 Task: Search one way flight ticket for 2 adults, 2 infants in seat and 1 infant on lap in first from Burbank: Hollywood Burbank Airport (was Bob Hope Airport) to Fort Wayne: Fort Wayne International Airport on 5-4-2023. Choice of flights is Spirit. Number of bags: 5 checked bags. Price is upto 45000. Outbound departure time preference is 19:45.
Action: Mouse moved to (293, 246)
Screenshot: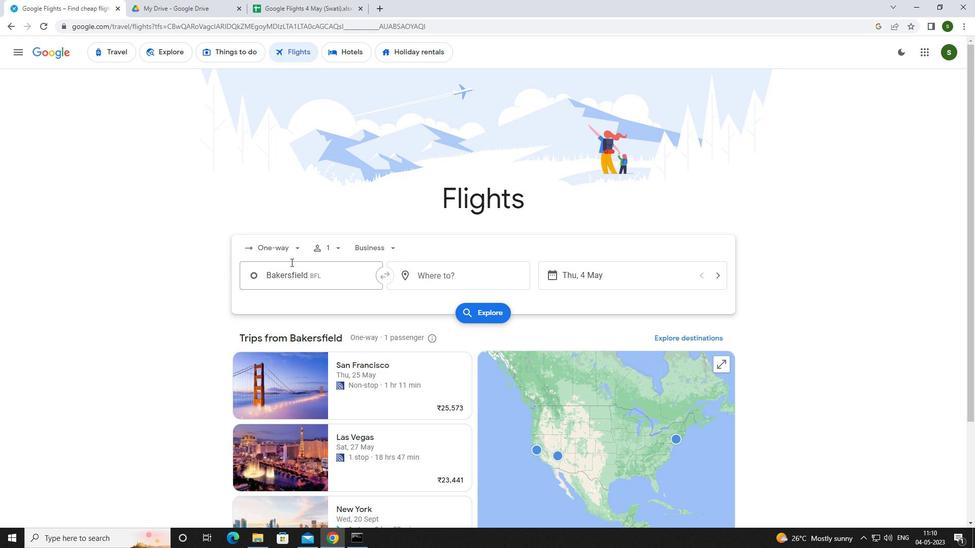 
Action: Mouse pressed left at (293, 246)
Screenshot: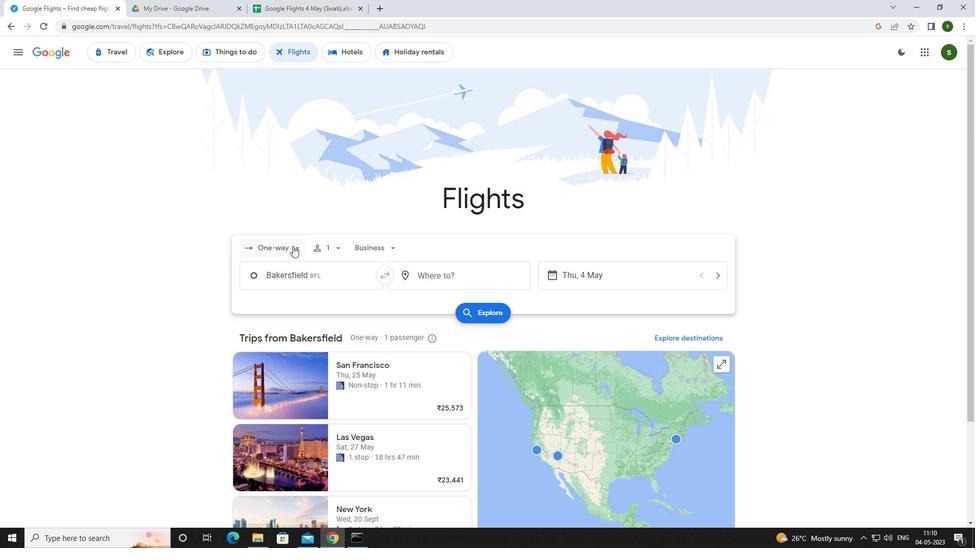 
Action: Mouse moved to (294, 297)
Screenshot: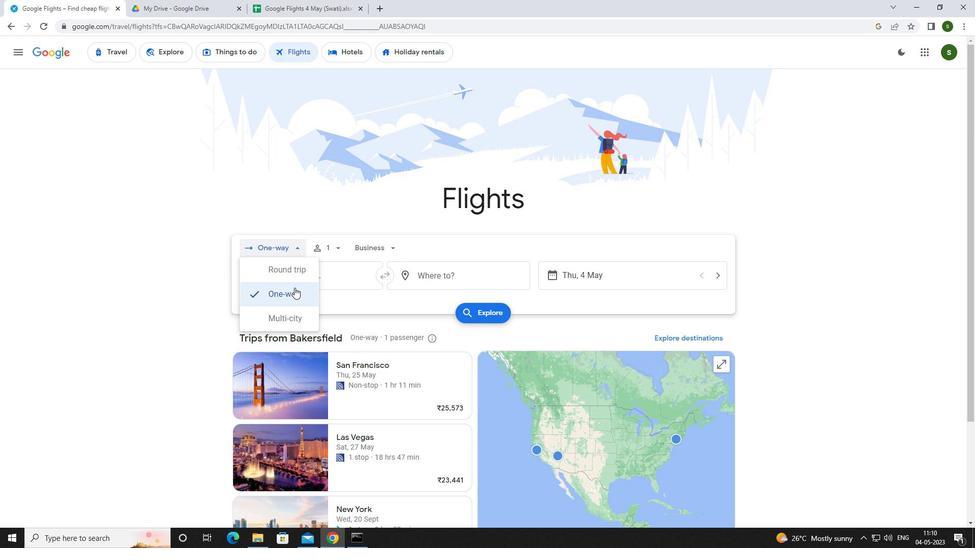 
Action: Mouse pressed left at (294, 297)
Screenshot: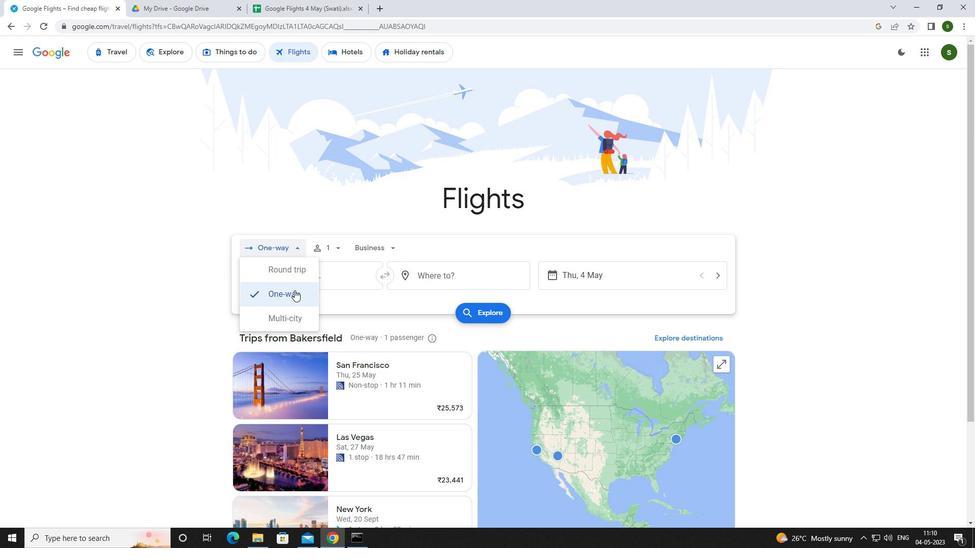 
Action: Mouse moved to (339, 246)
Screenshot: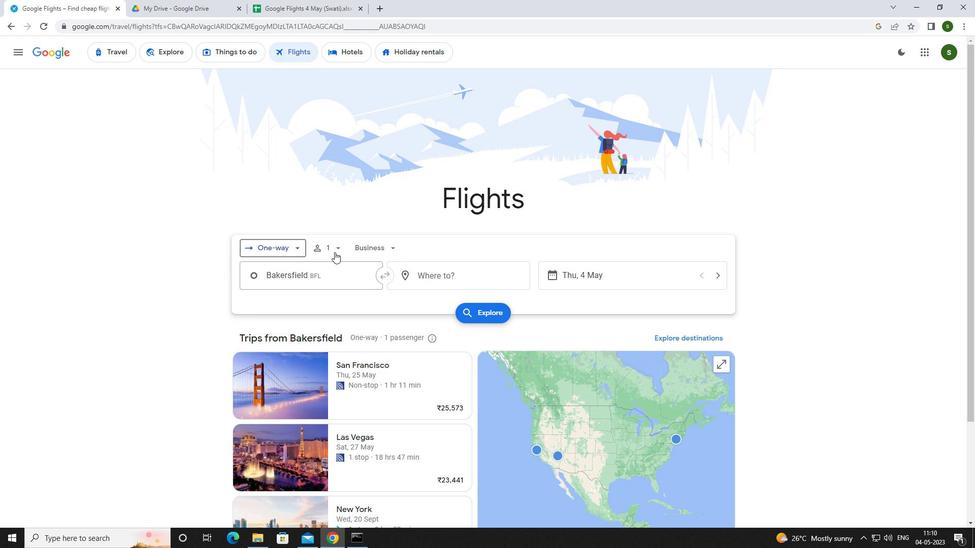 
Action: Mouse pressed left at (339, 246)
Screenshot: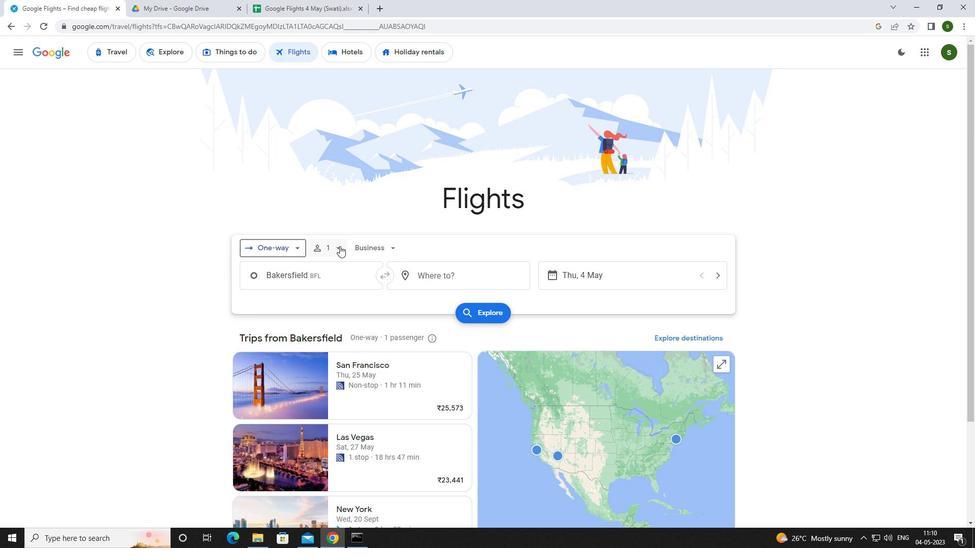 
Action: Mouse moved to (416, 276)
Screenshot: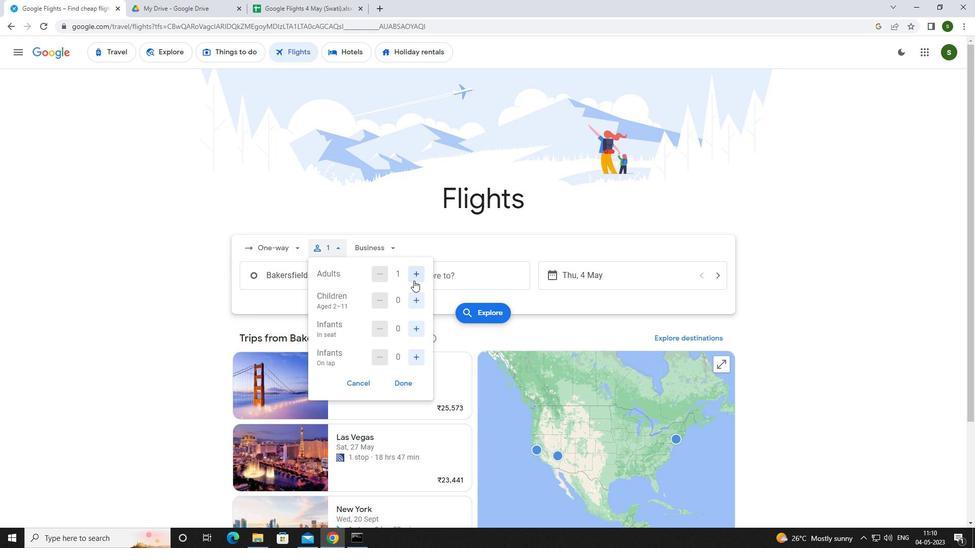 
Action: Mouse pressed left at (416, 276)
Screenshot: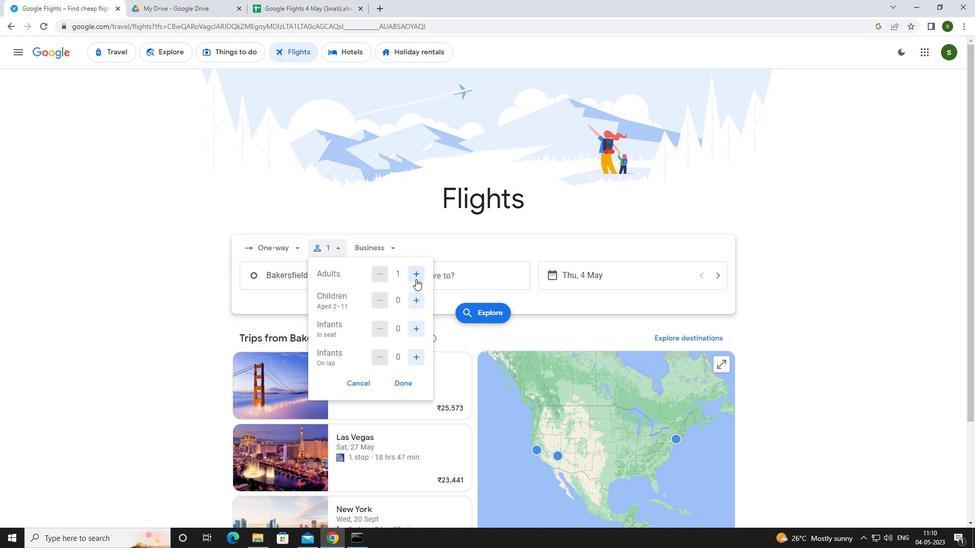 
Action: Mouse moved to (420, 328)
Screenshot: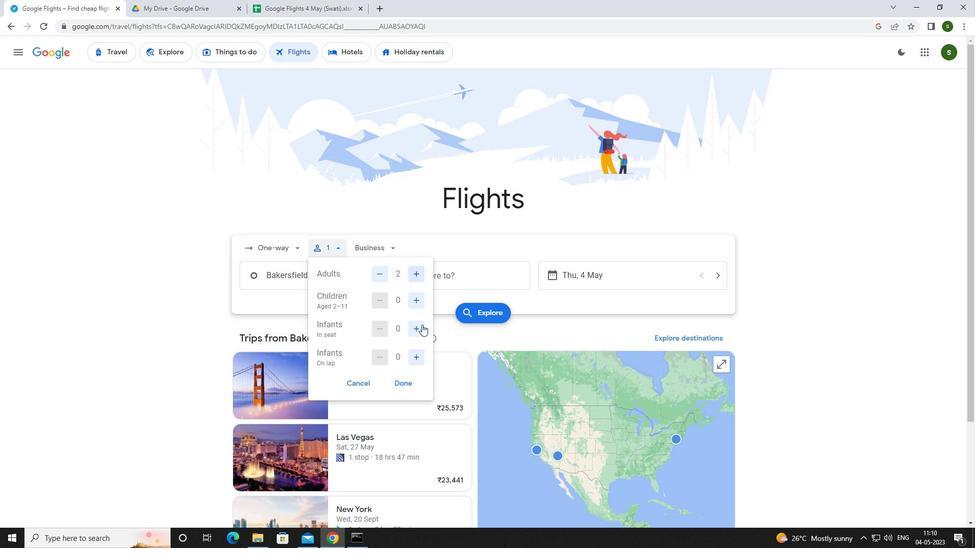
Action: Mouse pressed left at (420, 328)
Screenshot: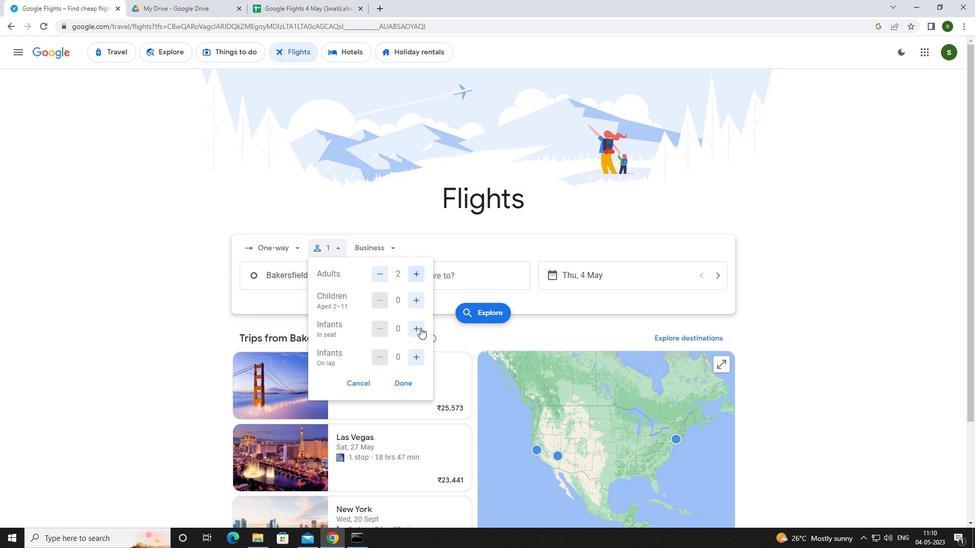 
Action: Mouse pressed left at (420, 328)
Screenshot: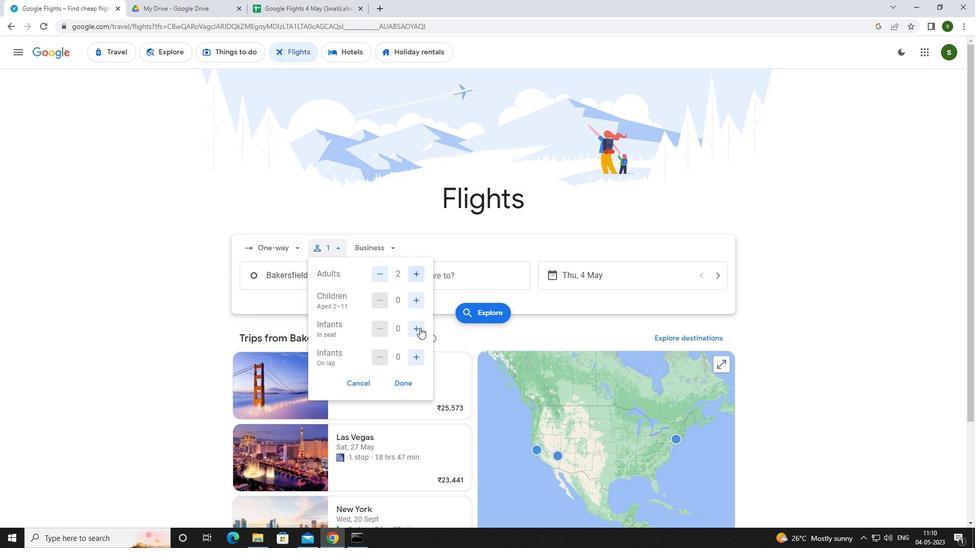 
Action: Mouse moved to (414, 354)
Screenshot: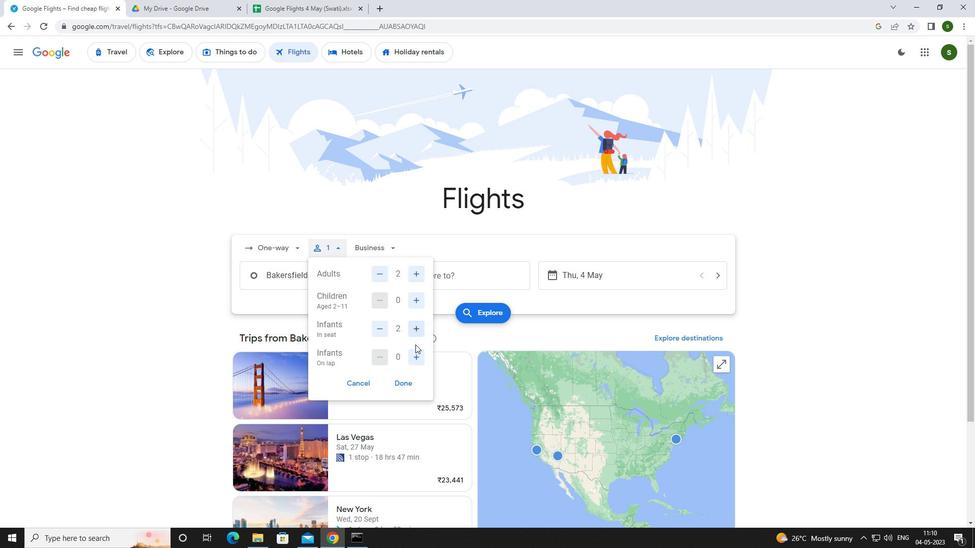 
Action: Mouse pressed left at (414, 354)
Screenshot: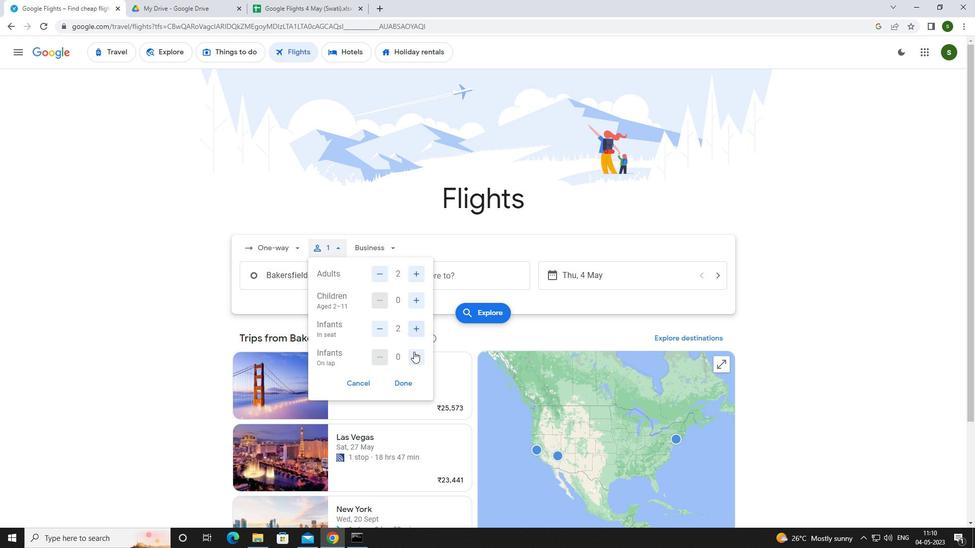 
Action: Mouse moved to (391, 248)
Screenshot: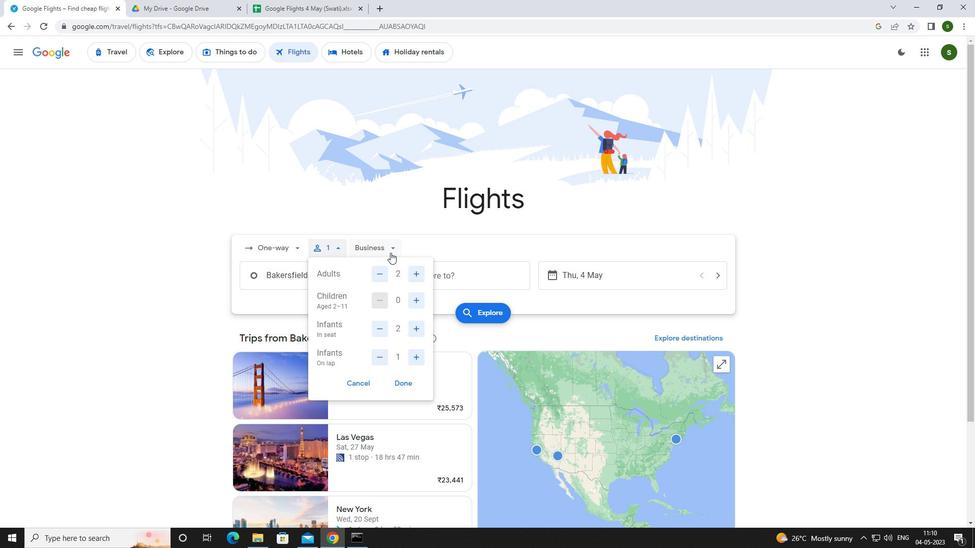 
Action: Mouse pressed left at (391, 248)
Screenshot: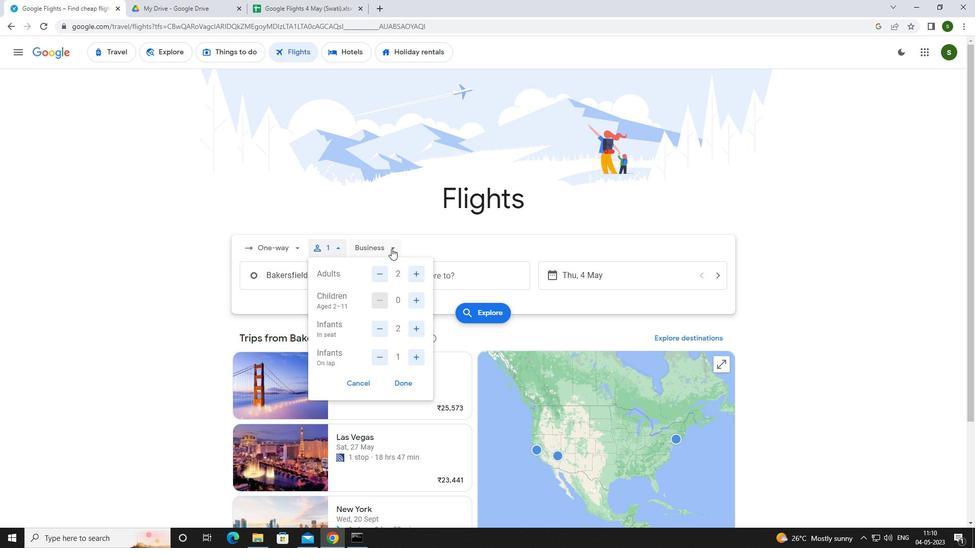 
Action: Mouse moved to (389, 345)
Screenshot: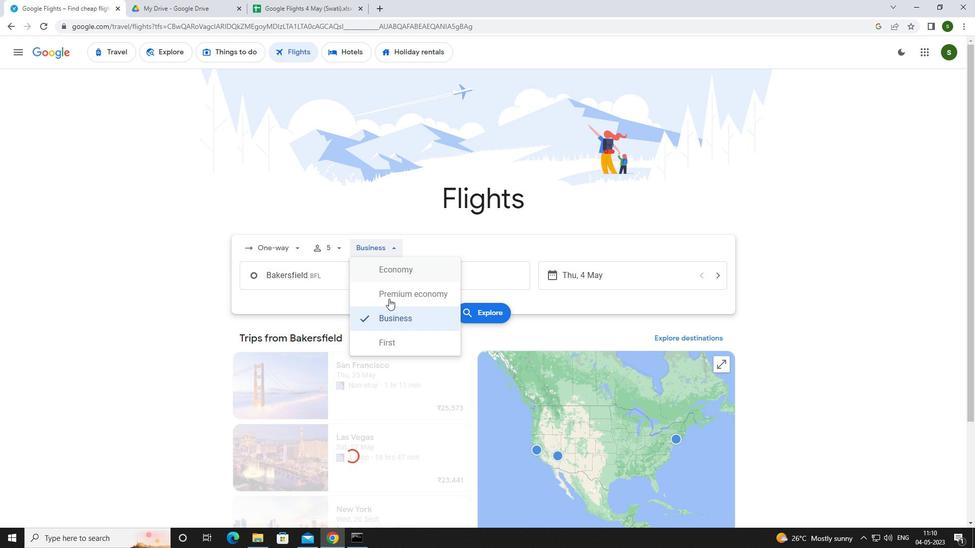 
Action: Mouse pressed left at (389, 345)
Screenshot: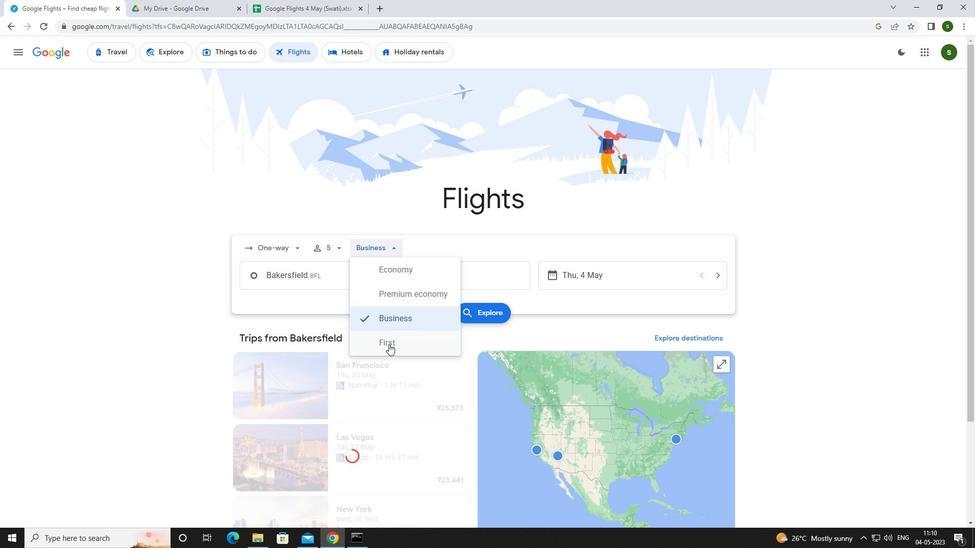 
Action: Mouse moved to (341, 280)
Screenshot: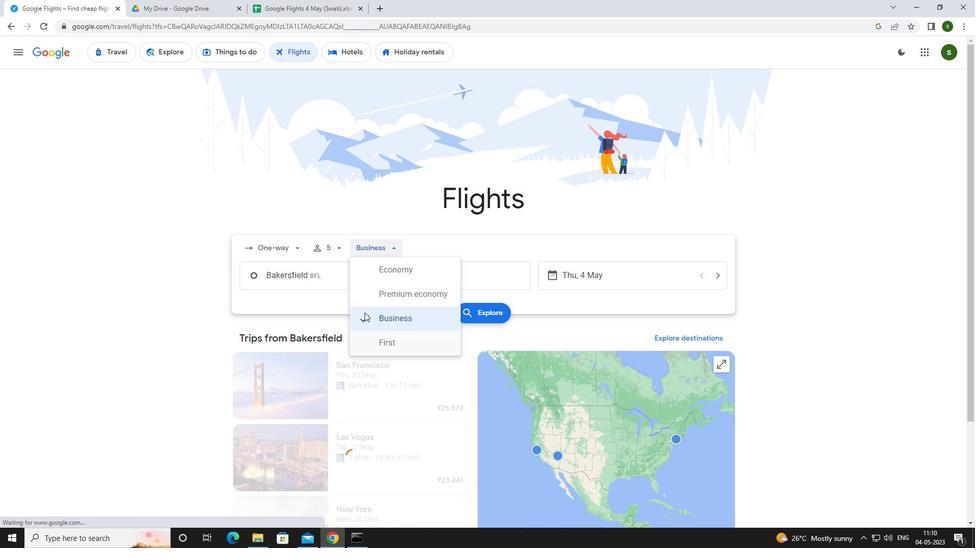 
Action: Mouse pressed left at (341, 280)
Screenshot: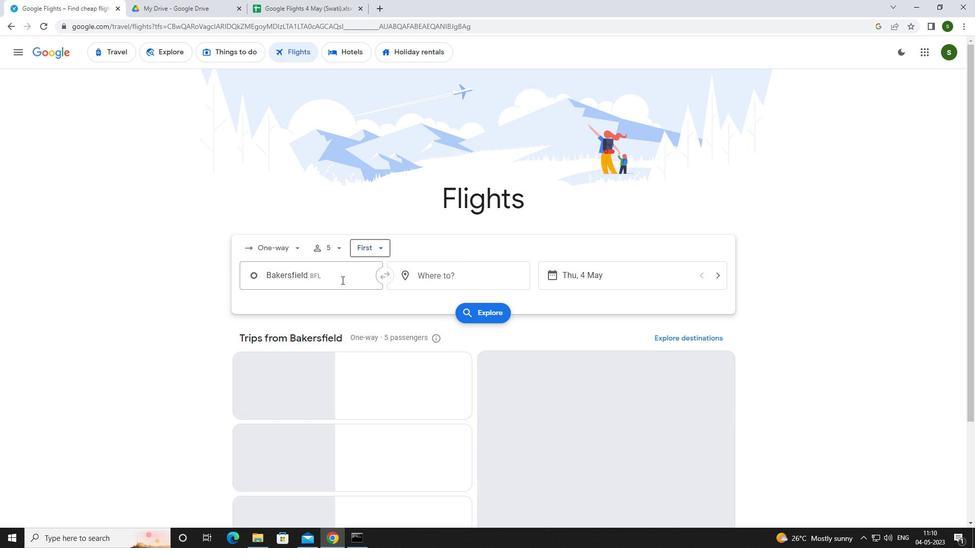 
Action: Key pressed <Key.caps_lock>b<Key.caps_lock>urbank
Screenshot: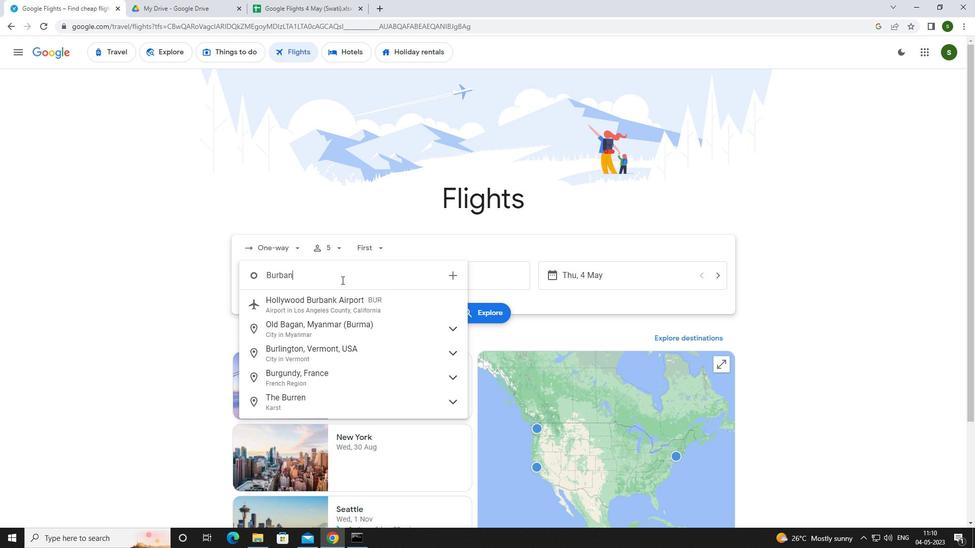 
Action: Mouse moved to (337, 322)
Screenshot: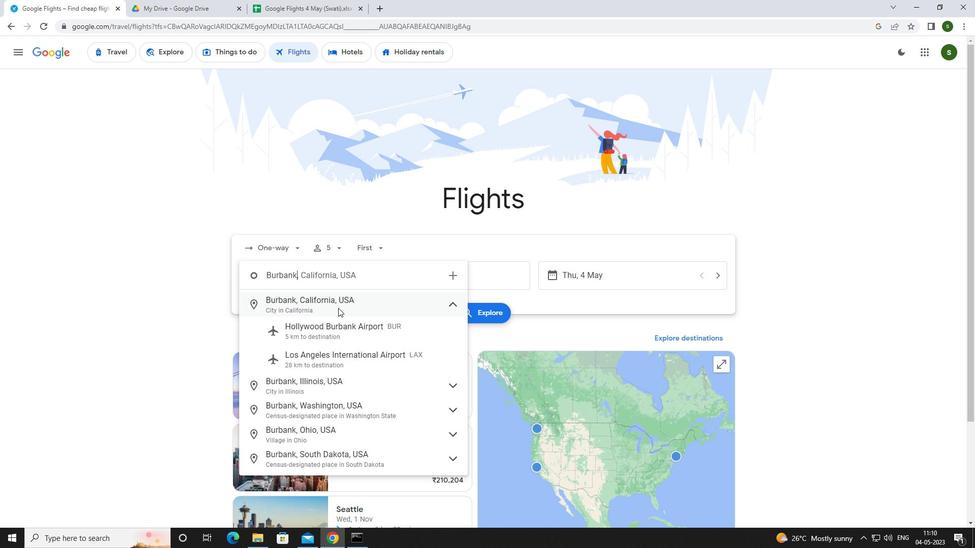 
Action: Mouse pressed left at (337, 322)
Screenshot: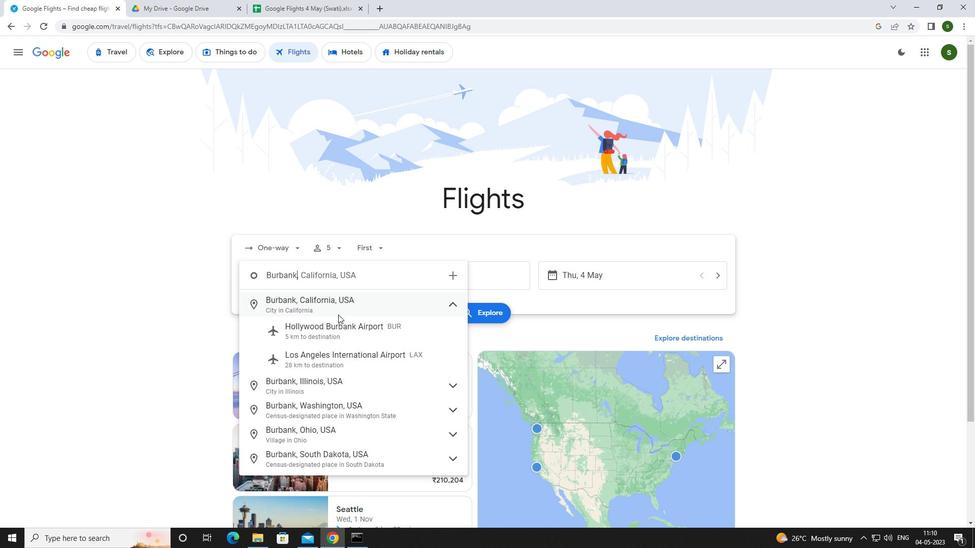 
Action: Mouse moved to (435, 275)
Screenshot: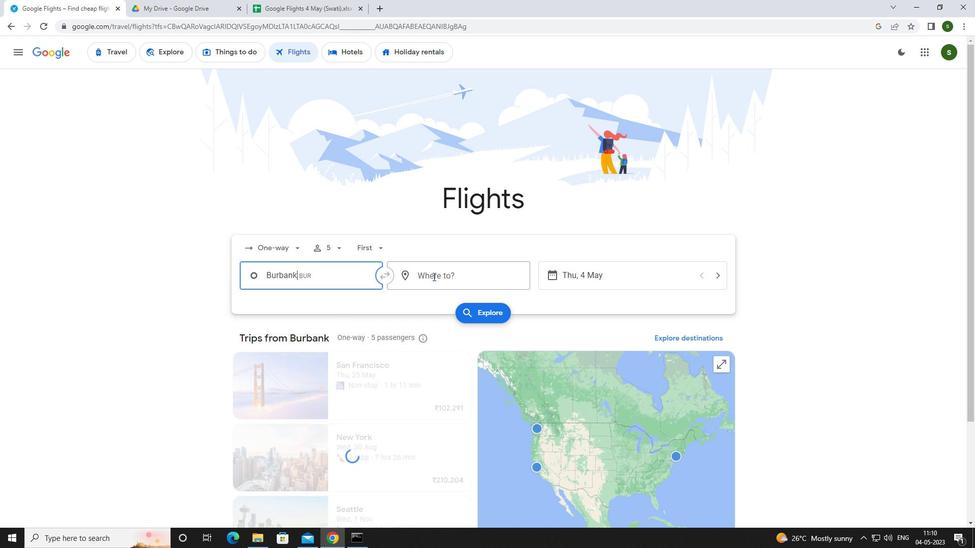 
Action: Mouse pressed left at (435, 275)
Screenshot: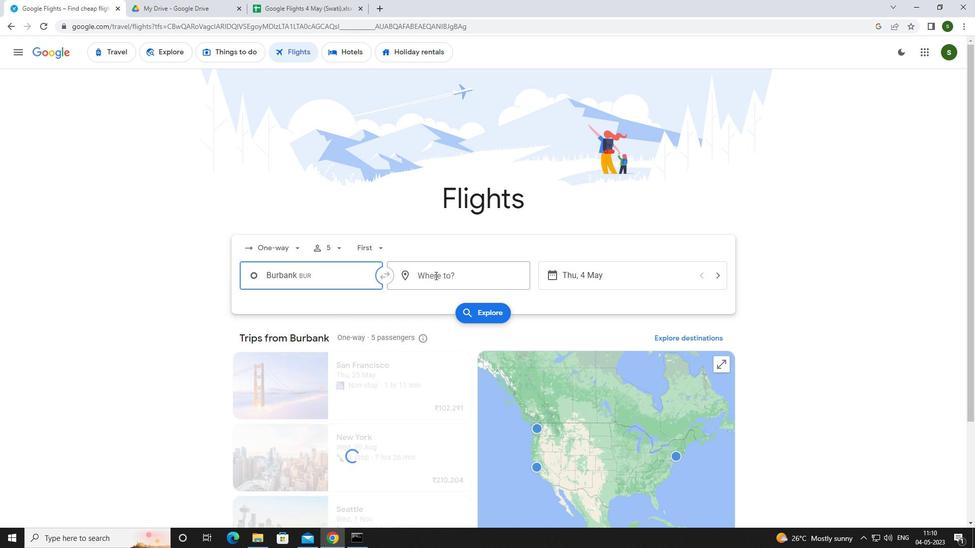 
Action: Mouse moved to (434, 275)
Screenshot: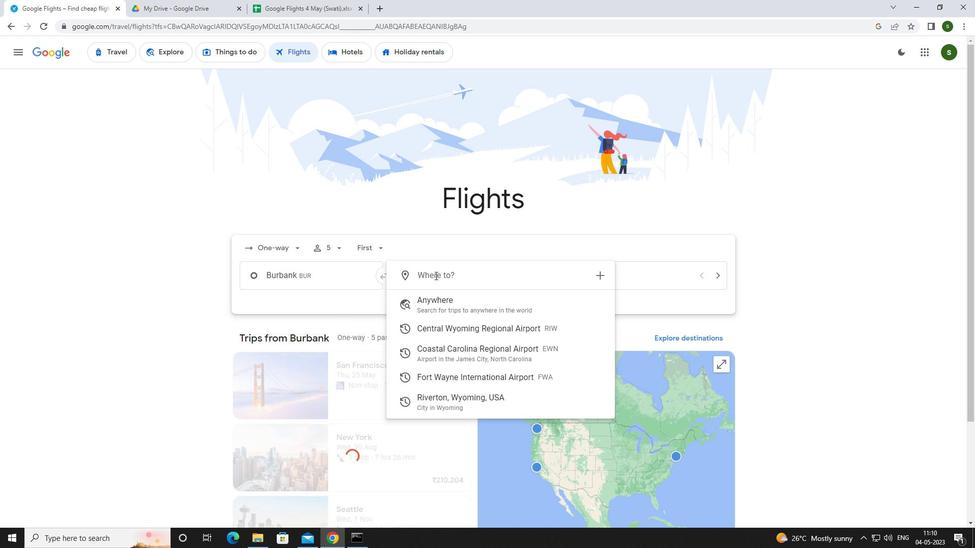 
Action: Key pressed <Key.caps_lock>f<Key.caps_lock>ort<Key.space><Key.caps_lock>w<Key.caps_lock>Ayne
Screenshot: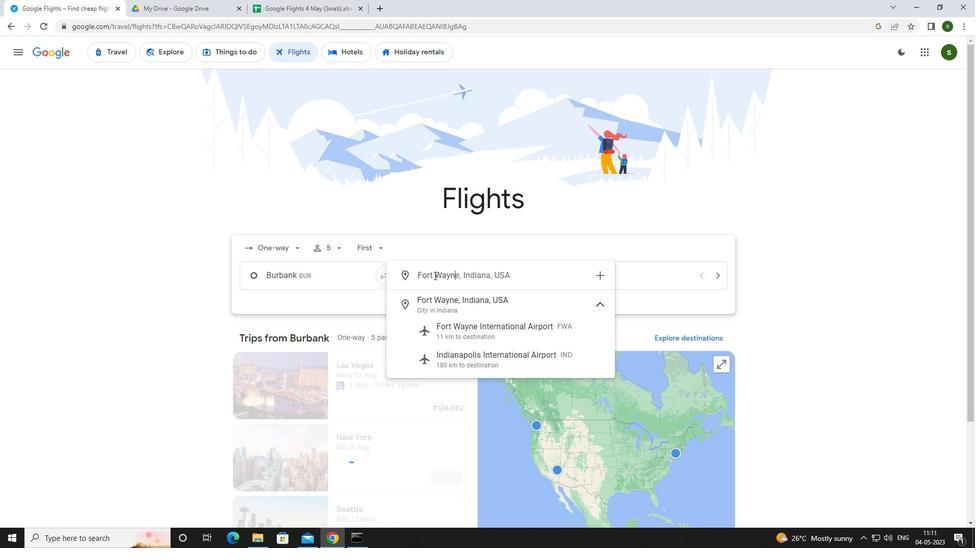 
Action: Mouse moved to (463, 335)
Screenshot: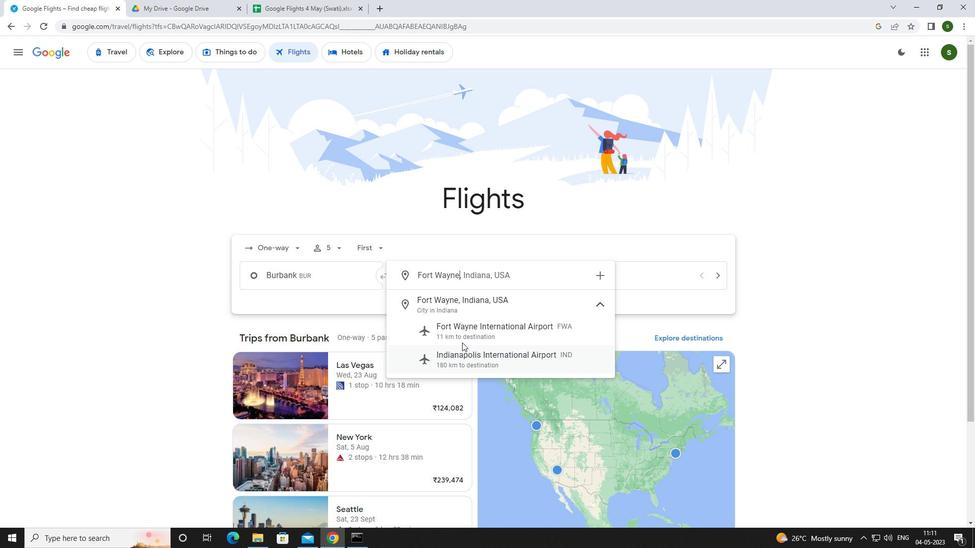
Action: Mouse pressed left at (463, 335)
Screenshot: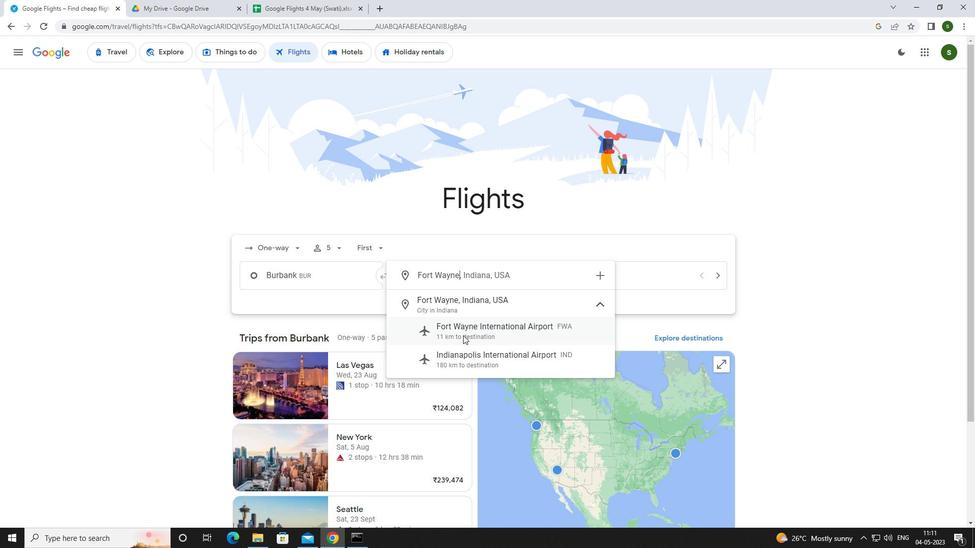 
Action: Mouse moved to (623, 278)
Screenshot: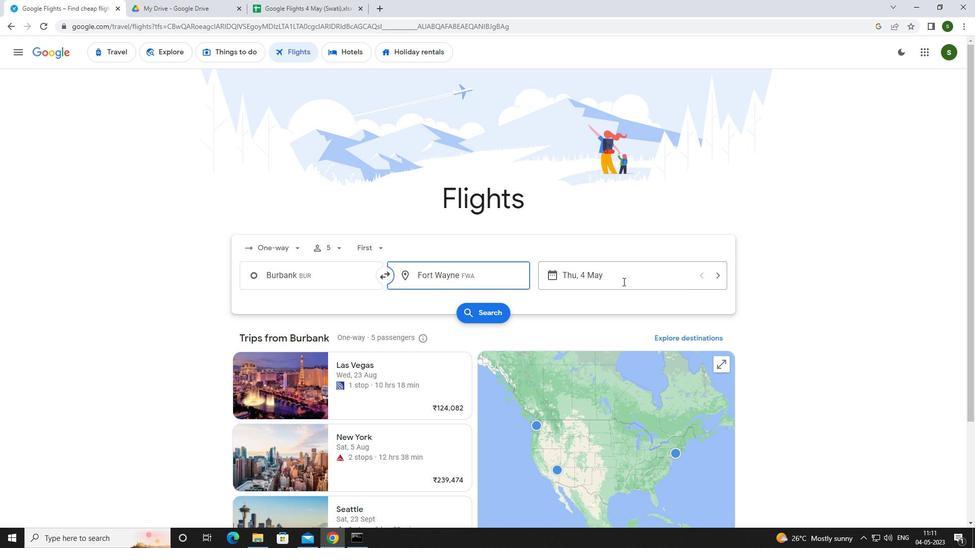 
Action: Mouse pressed left at (623, 278)
Screenshot: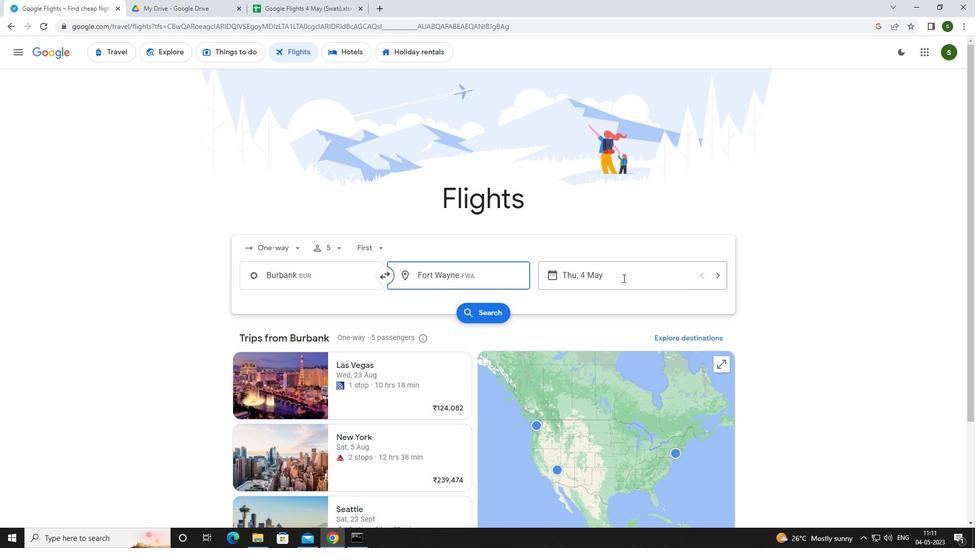 
Action: Mouse moved to (468, 339)
Screenshot: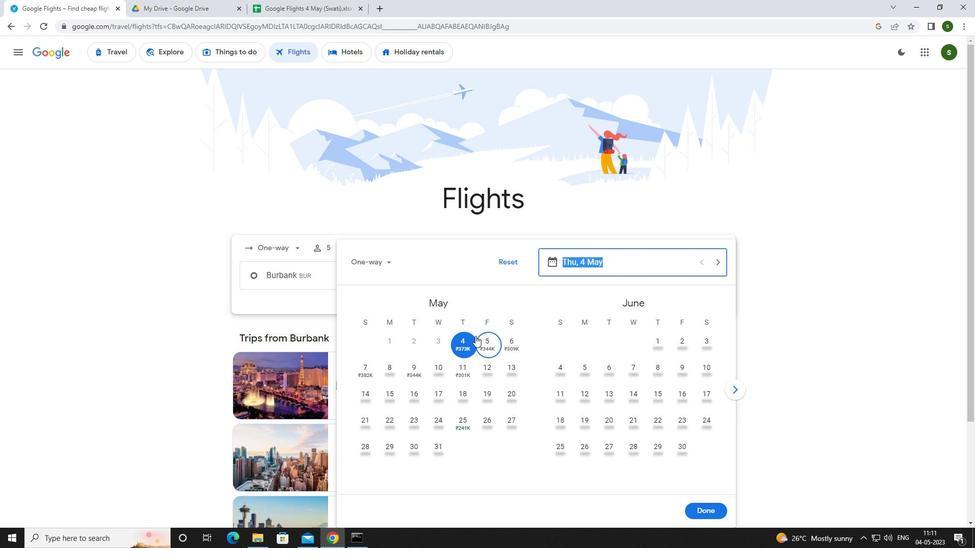 
Action: Mouse pressed left at (468, 339)
Screenshot: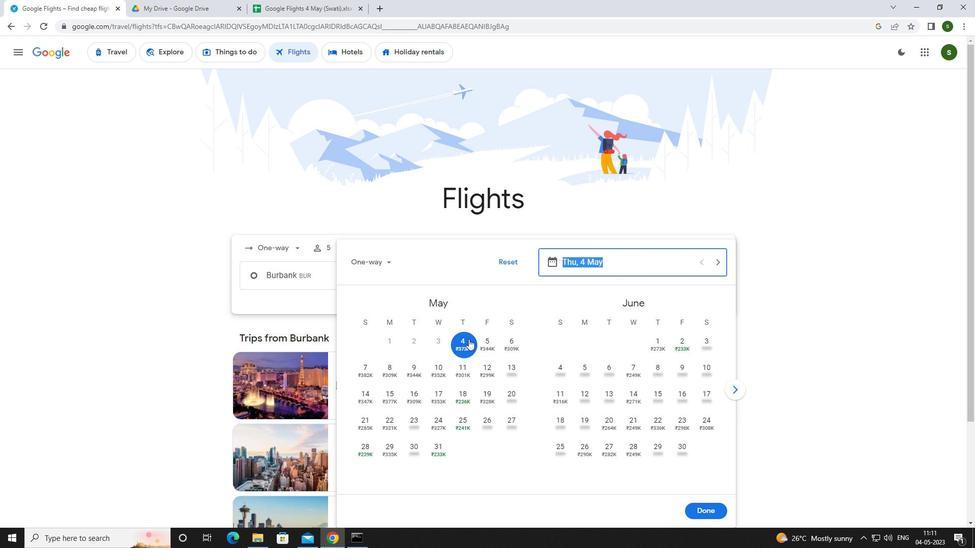 
Action: Mouse moved to (712, 514)
Screenshot: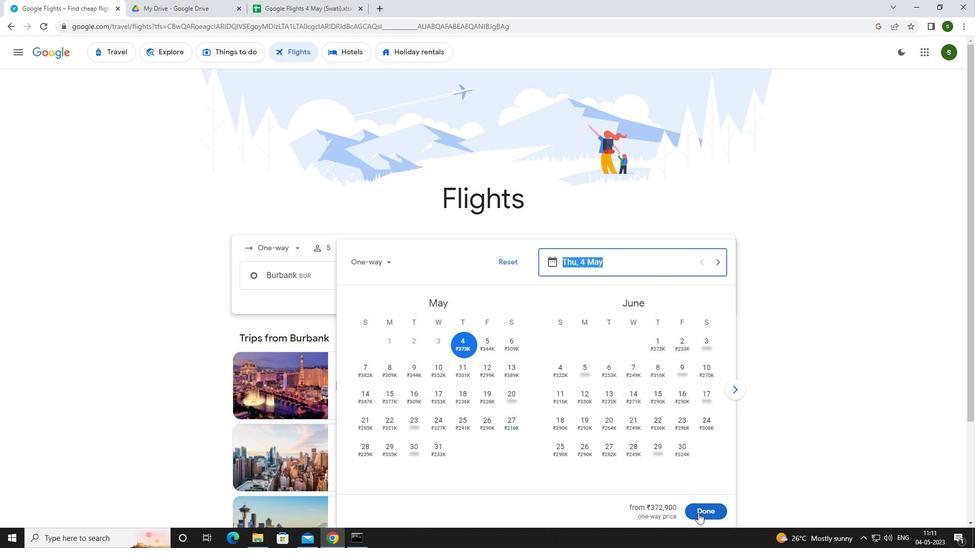
Action: Mouse pressed left at (712, 514)
Screenshot: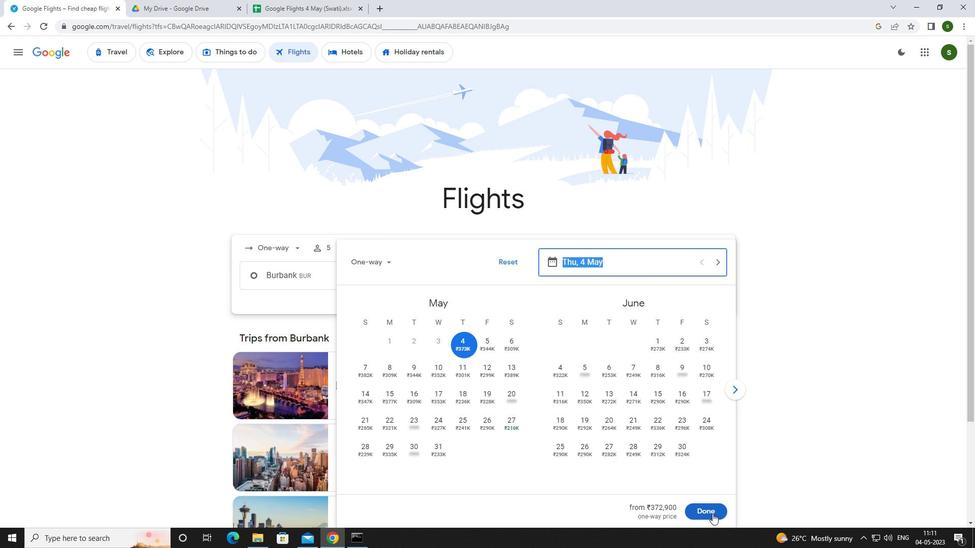 
Action: Mouse moved to (484, 319)
Screenshot: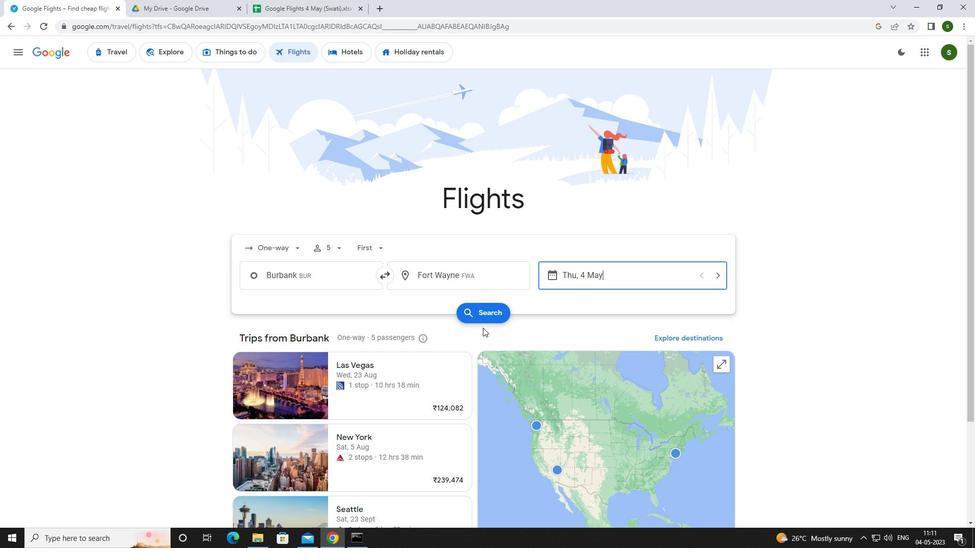 
Action: Mouse pressed left at (484, 319)
Screenshot: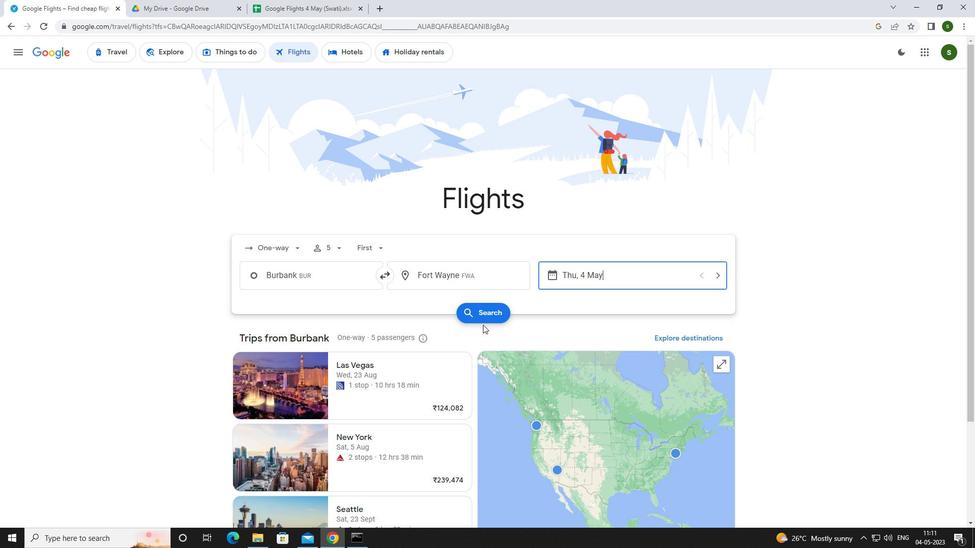 
Action: Mouse moved to (257, 146)
Screenshot: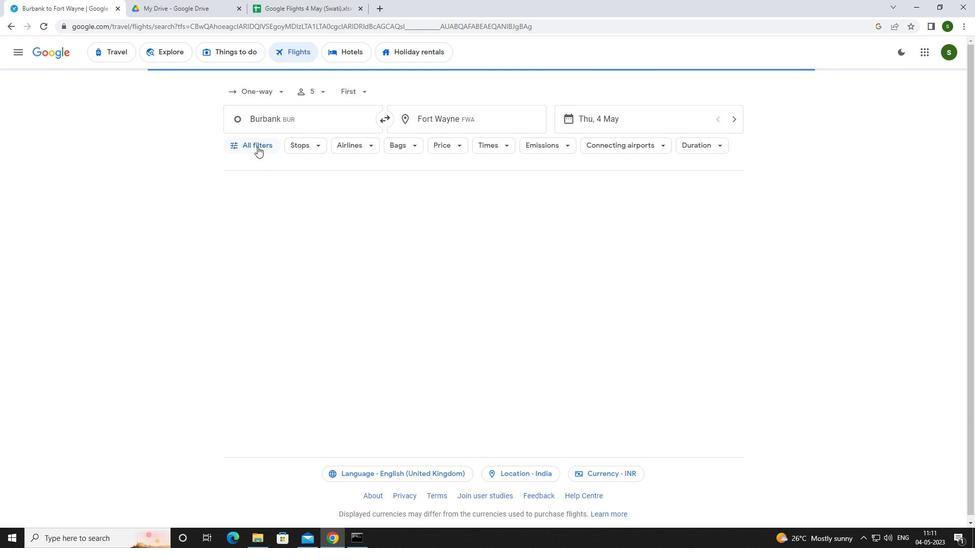 
Action: Mouse pressed left at (257, 146)
Screenshot: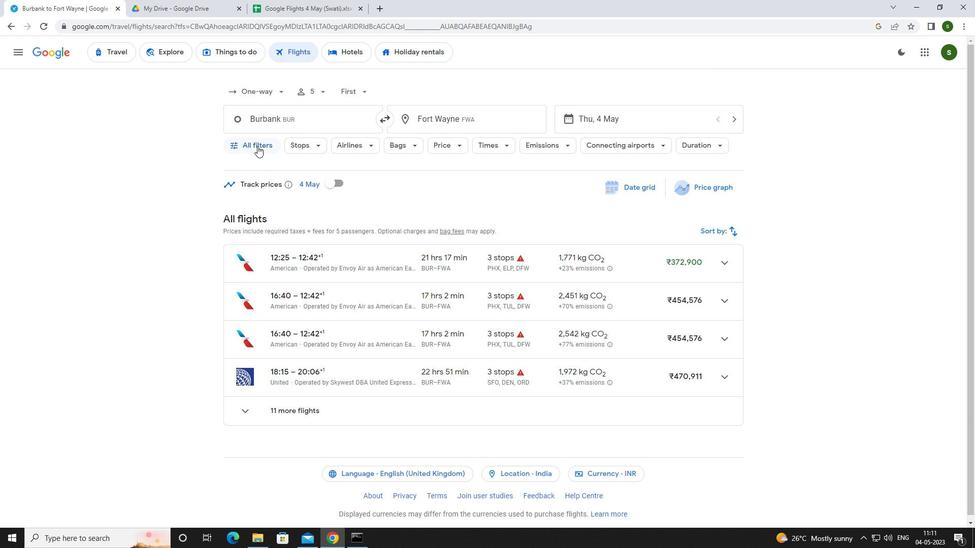 
Action: Mouse moved to (378, 356)
Screenshot: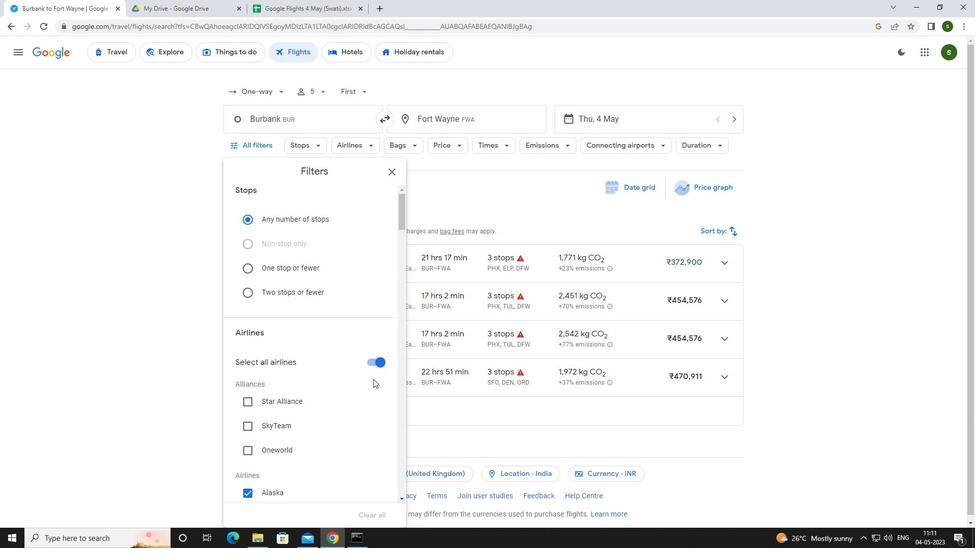 
Action: Mouse pressed left at (378, 356)
Screenshot: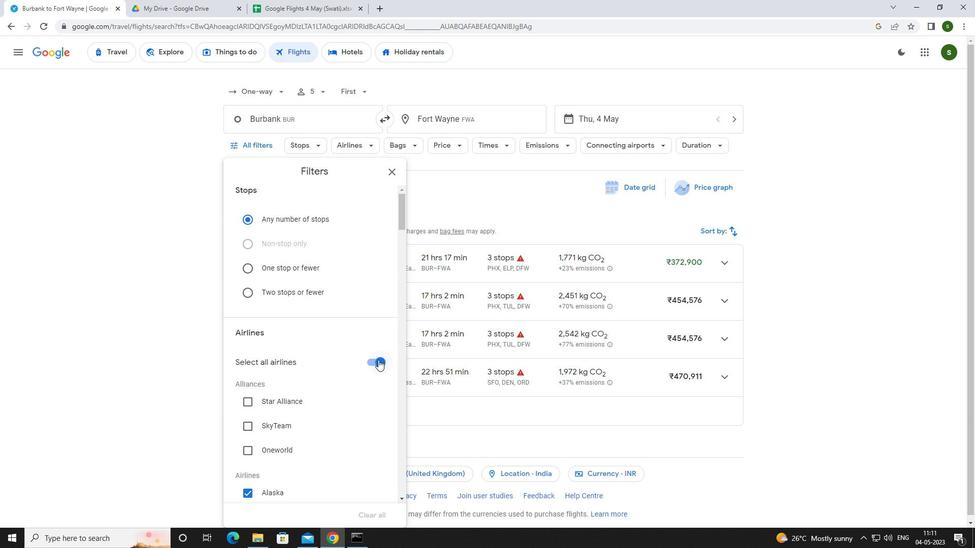 
Action: Mouse moved to (359, 338)
Screenshot: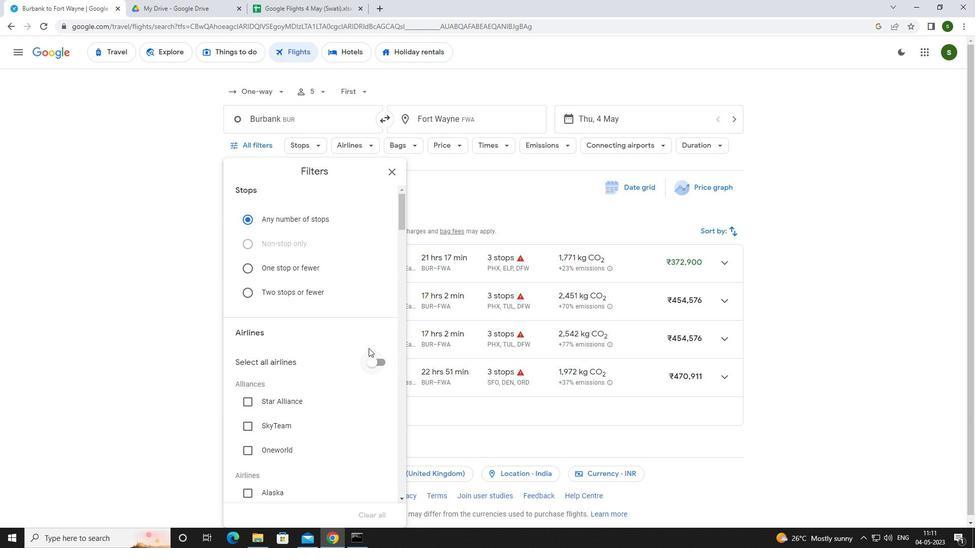 
Action: Mouse scrolled (359, 337) with delta (0, 0)
Screenshot: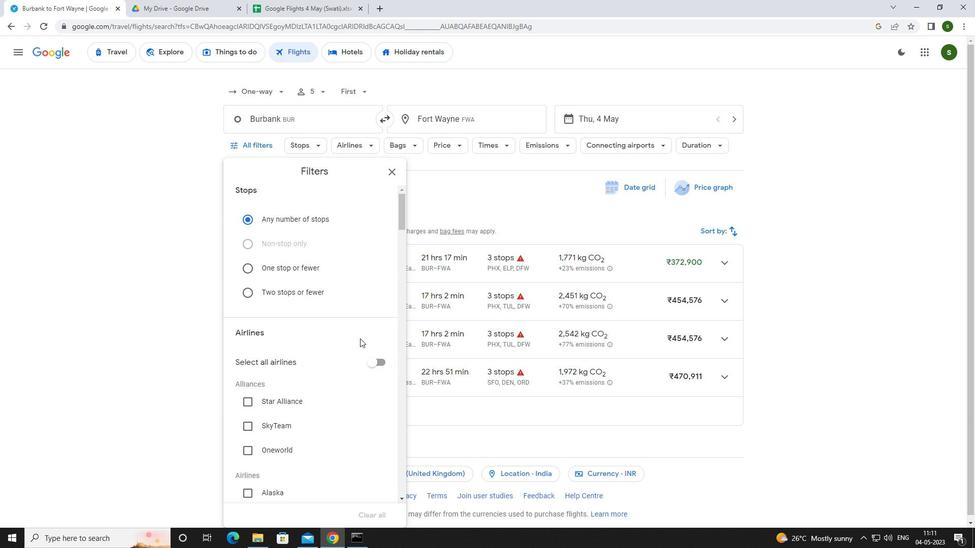 
Action: Mouse scrolled (359, 337) with delta (0, 0)
Screenshot: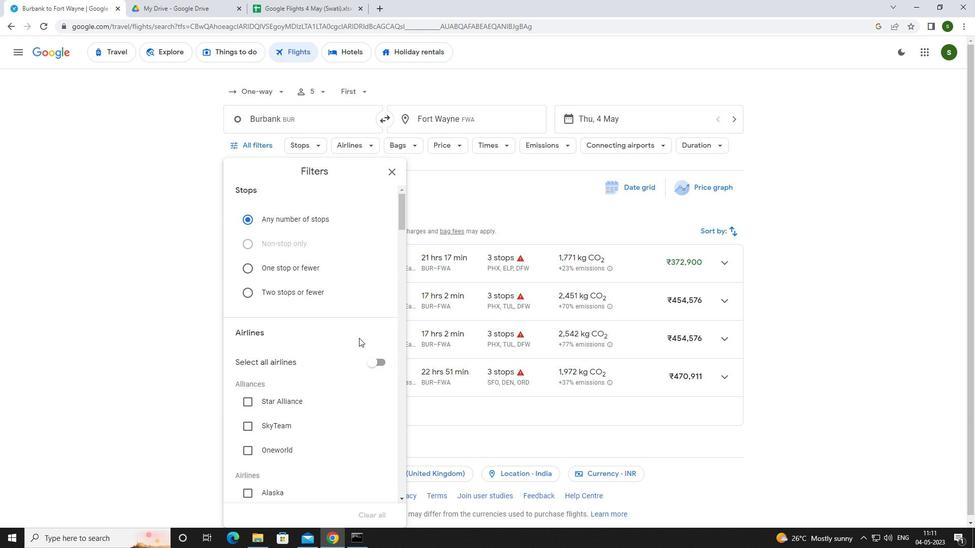 
Action: Mouse scrolled (359, 337) with delta (0, 0)
Screenshot: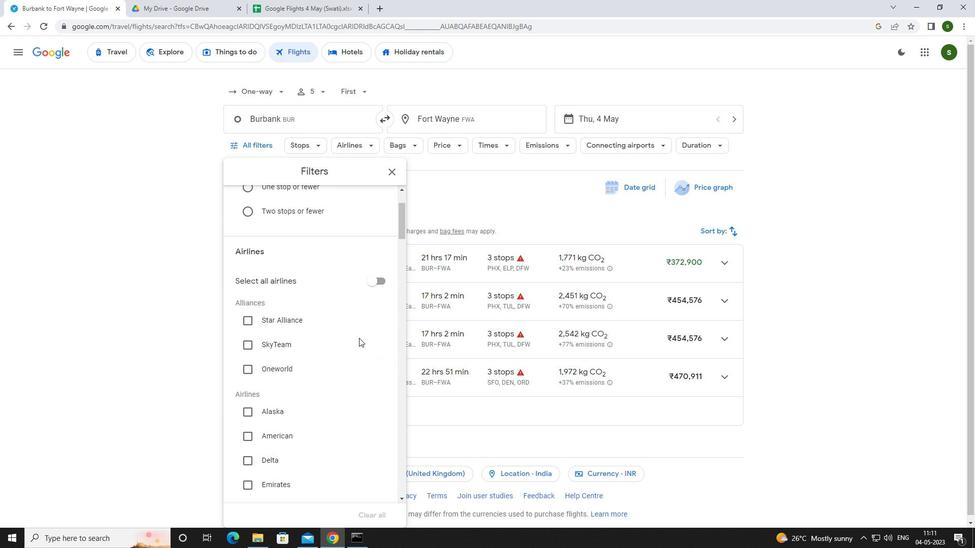 
Action: Mouse scrolled (359, 337) with delta (0, 0)
Screenshot: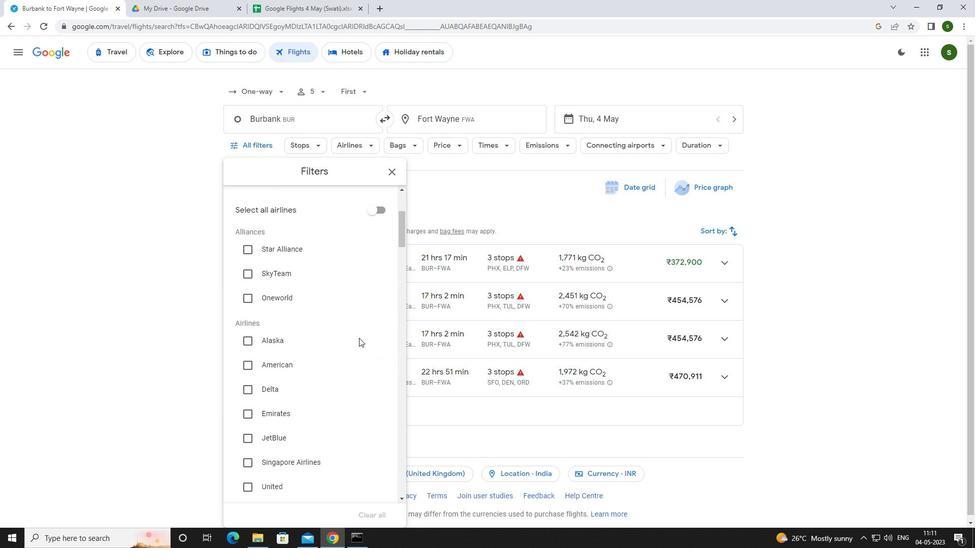 
Action: Mouse scrolled (359, 337) with delta (0, 0)
Screenshot: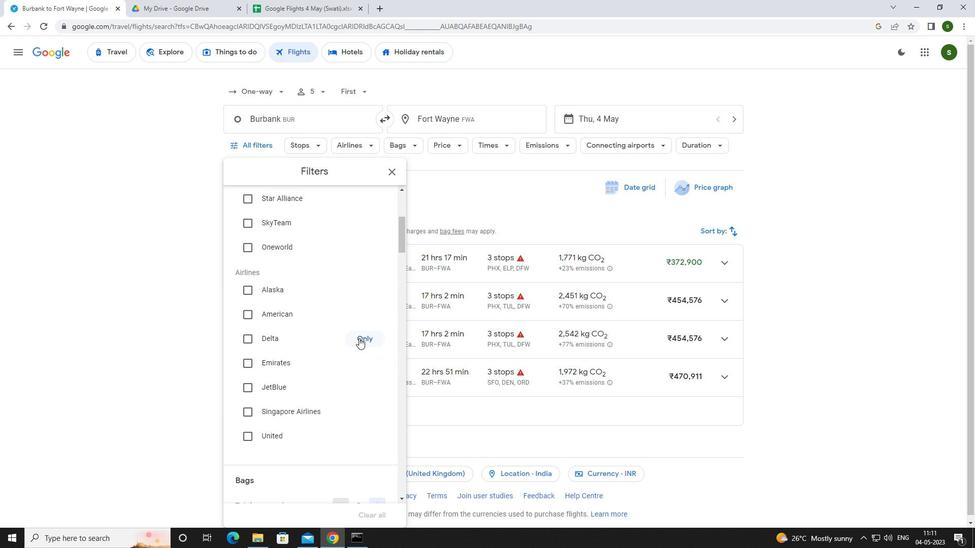 
Action: Mouse scrolled (359, 337) with delta (0, 0)
Screenshot: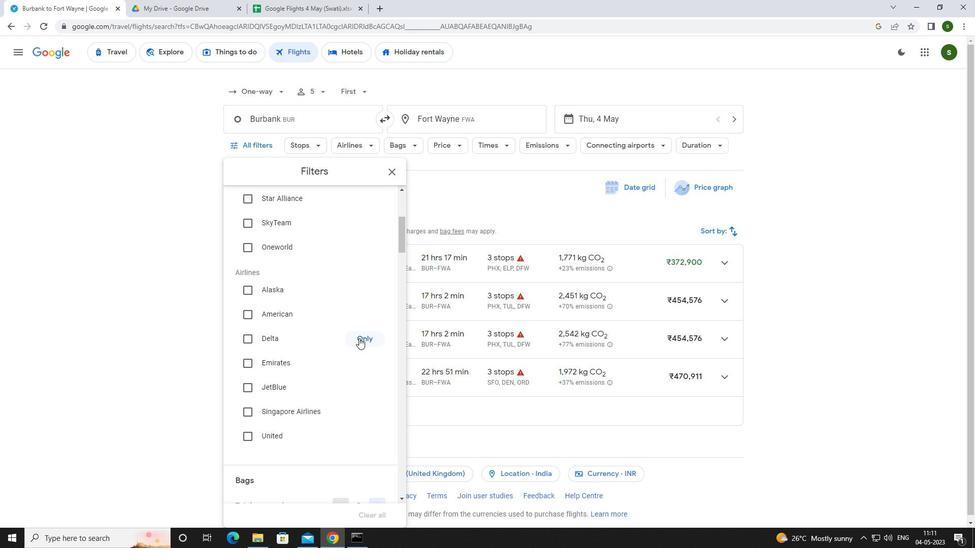 
Action: Mouse scrolled (359, 337) with delta (0, 0)
Screenshot: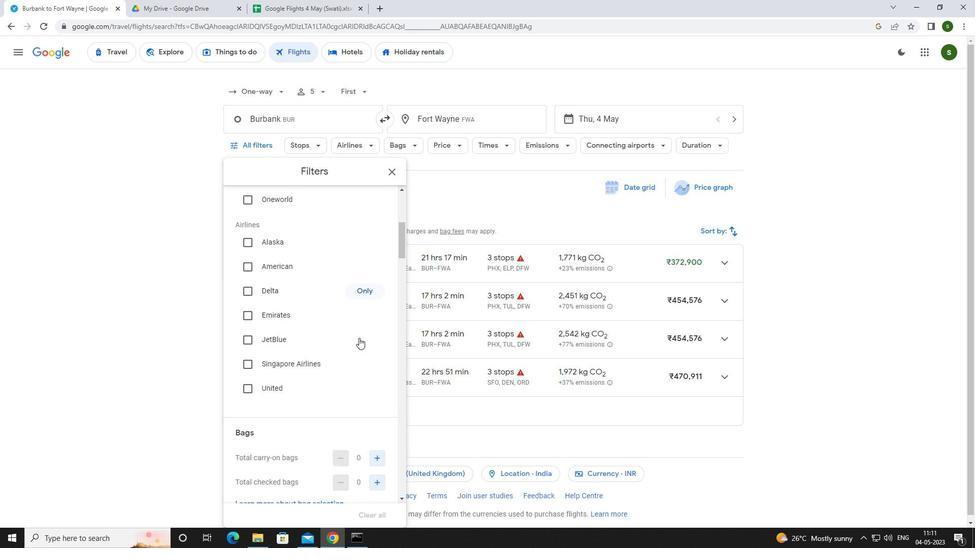 
Action: Mouse moved to (375, 374)
Screenshot: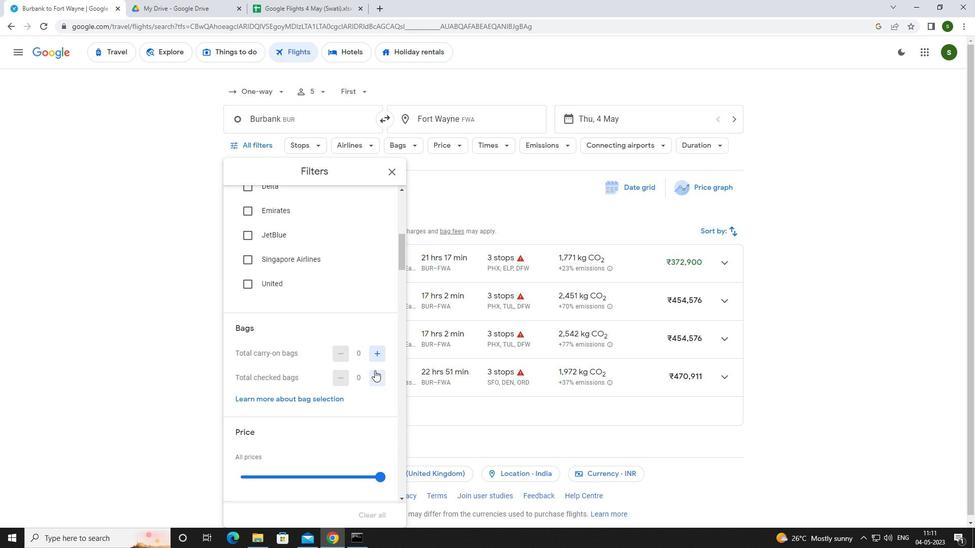 
Action: Mouse pressed left at (375, 374)
Screenshot: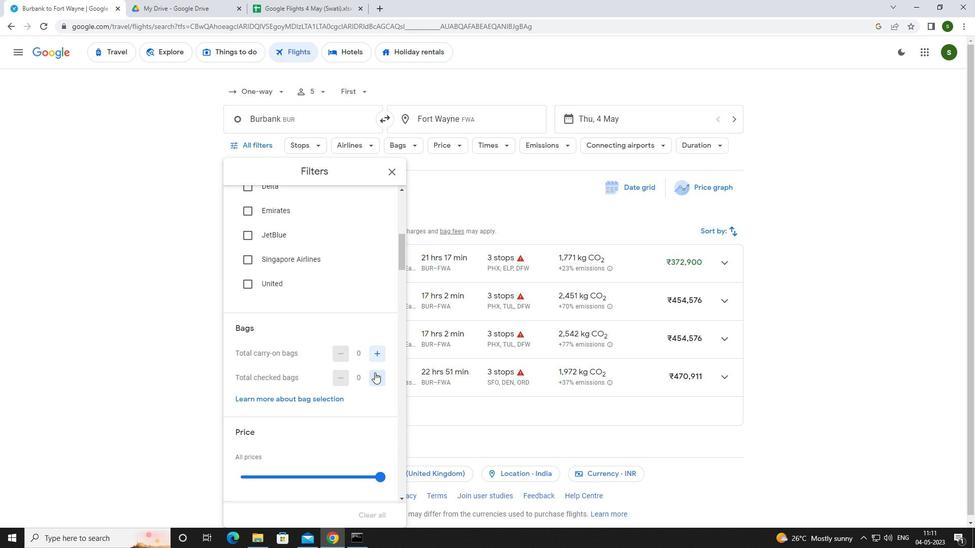 
Action: Mouse pressed left at (375, 374)
Screenshot: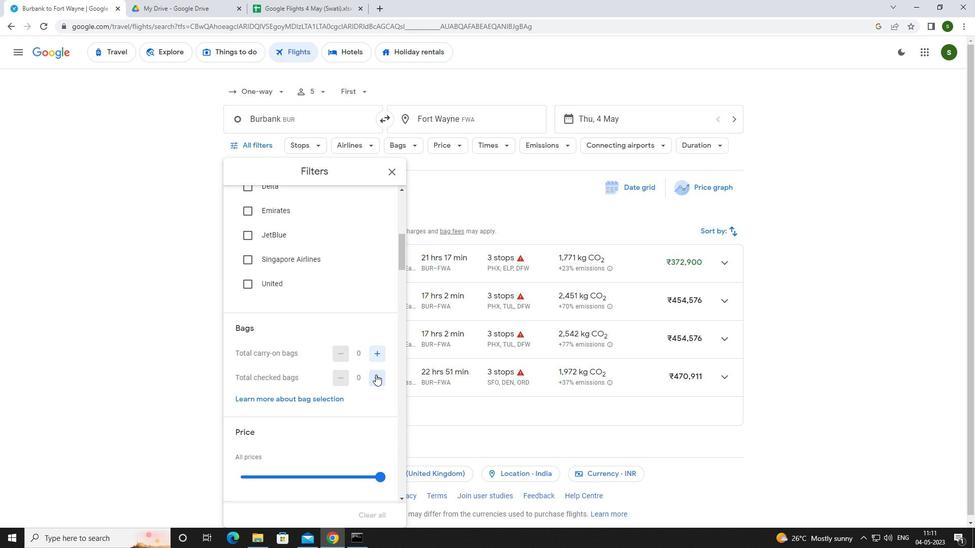 
Action: Mouse pressed left at (375, 374)
Screenshot: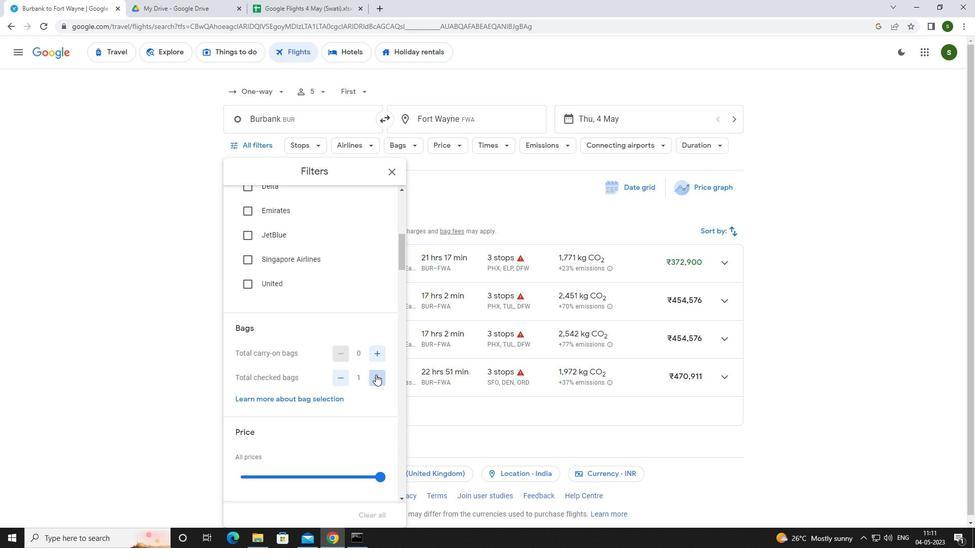 
Action: Mouse pressed left at (375, 374)
Screenshot: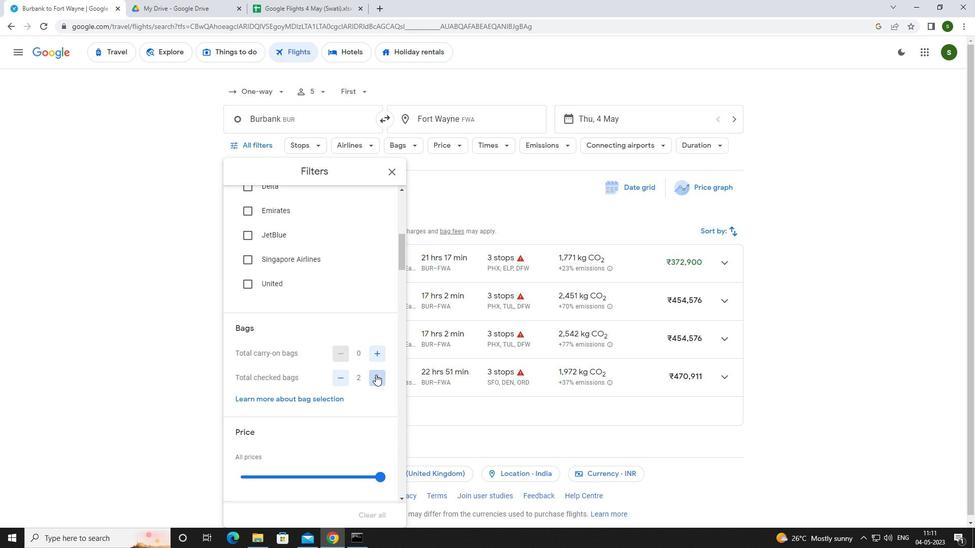 
Action: Mouse pressed left at (375, 374)
Screenshot: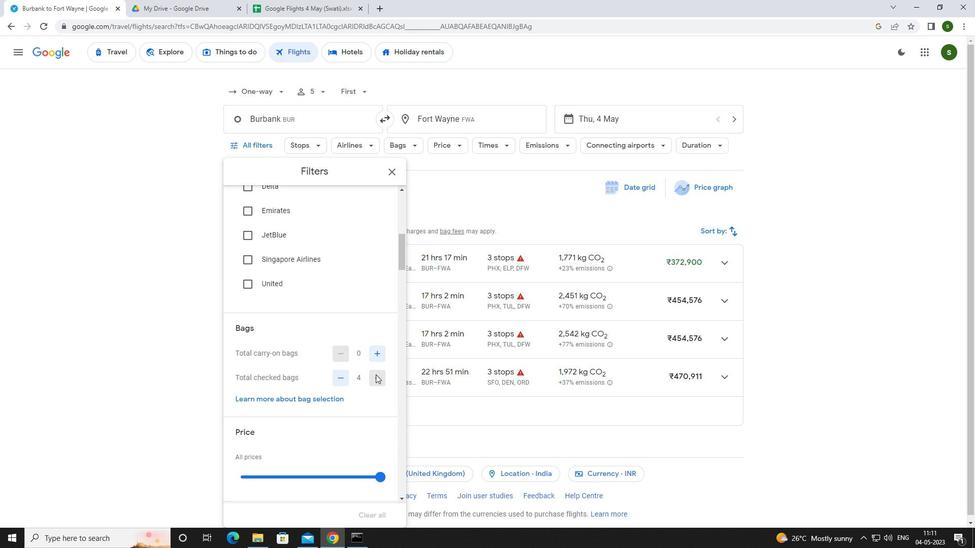 
Action: Mouse scrolled (375, 374) with delta (0, 0)
Screenshot: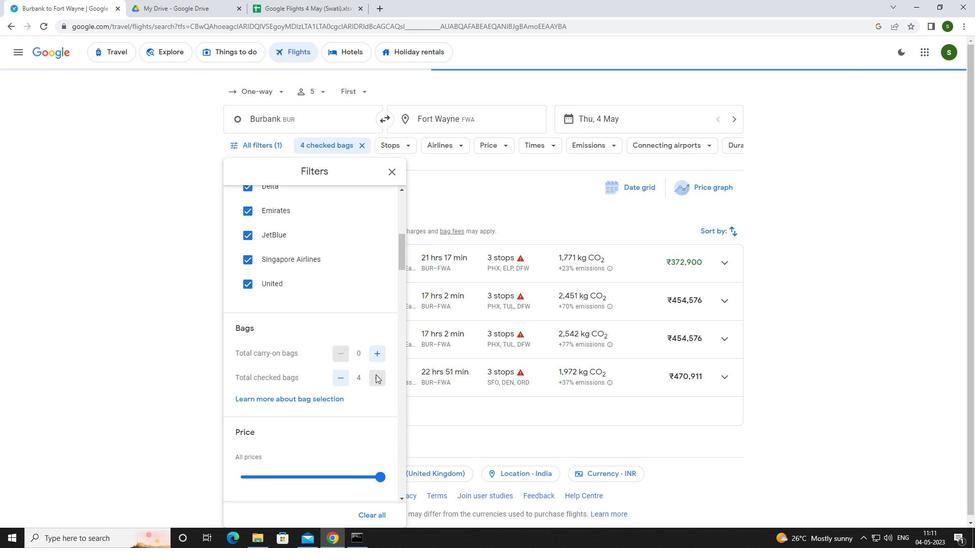 
Action: Mouse scrolled (375, 374) with delta (0, 0)
Screenshot: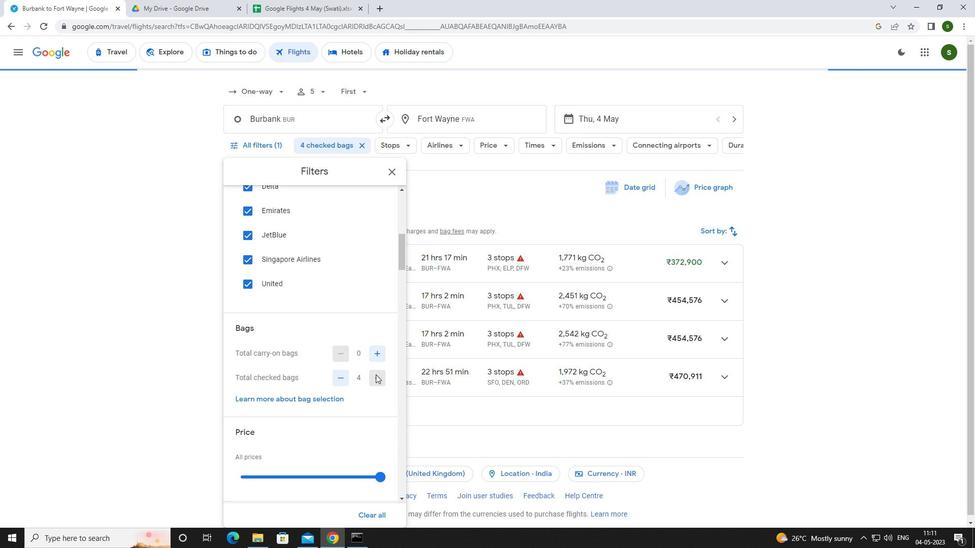 
Action: Mouse moved to (379, 375)
Screenshot: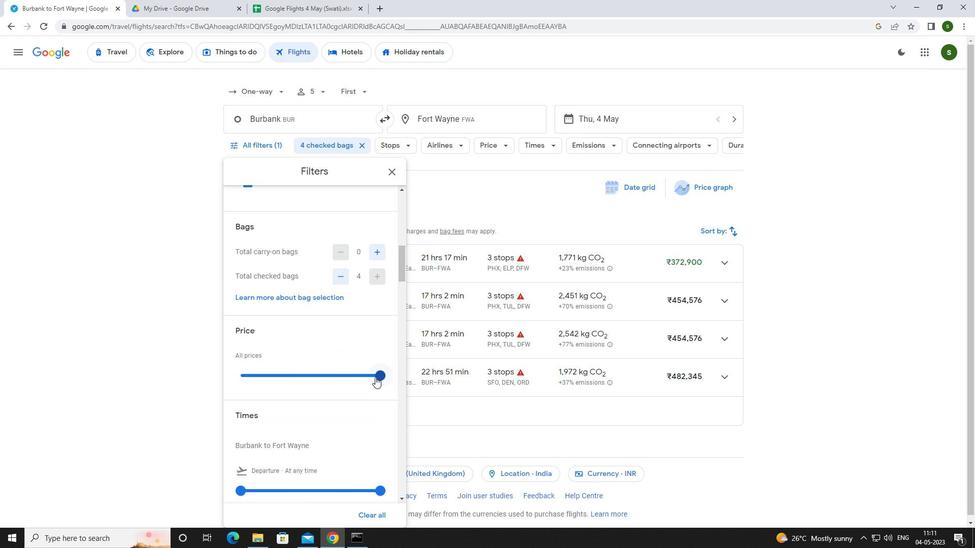 
Action: Mouse pressed left at (379, 375)
Screenshot: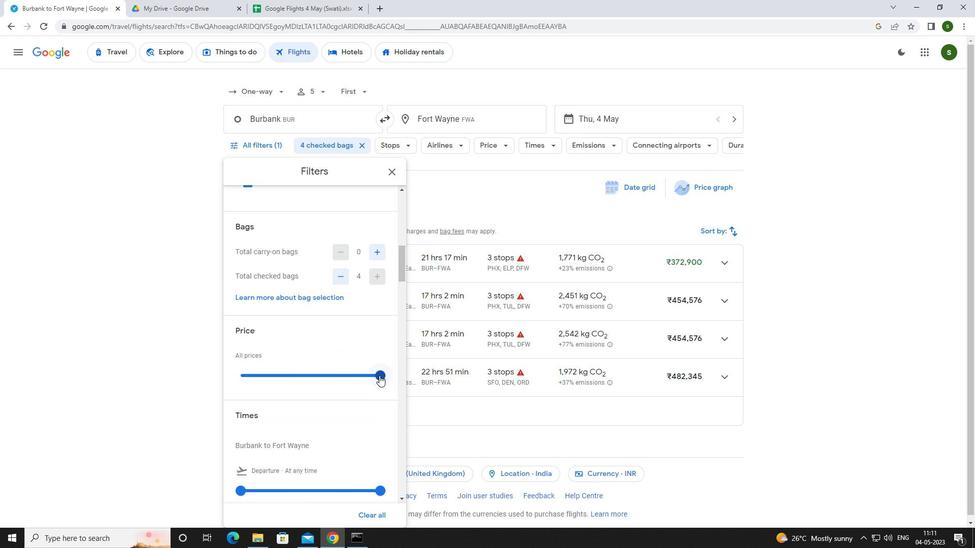 
Action: Mouse moved to (278, 371)
Screenshot: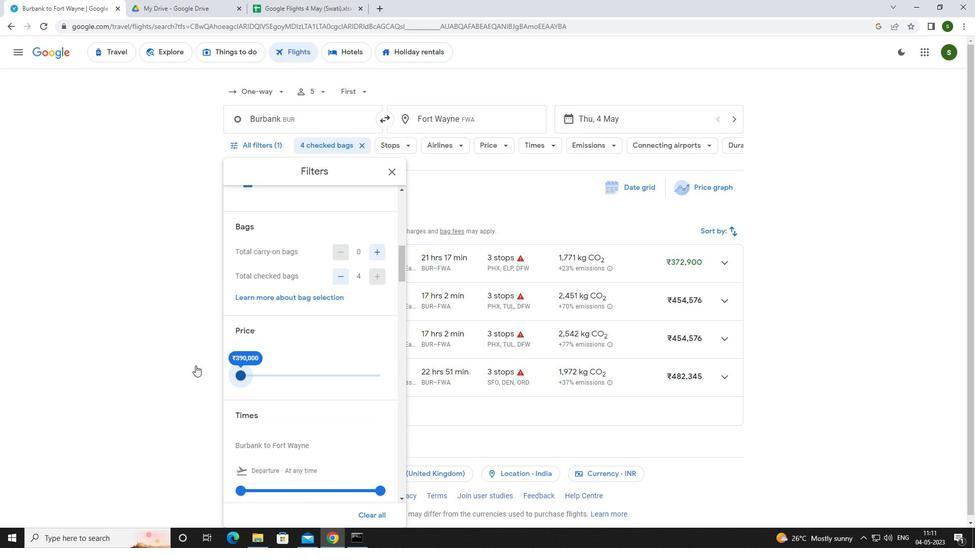 
Action: Mouse scrolled (278, 370) with delta (0, 0)
Screenshot: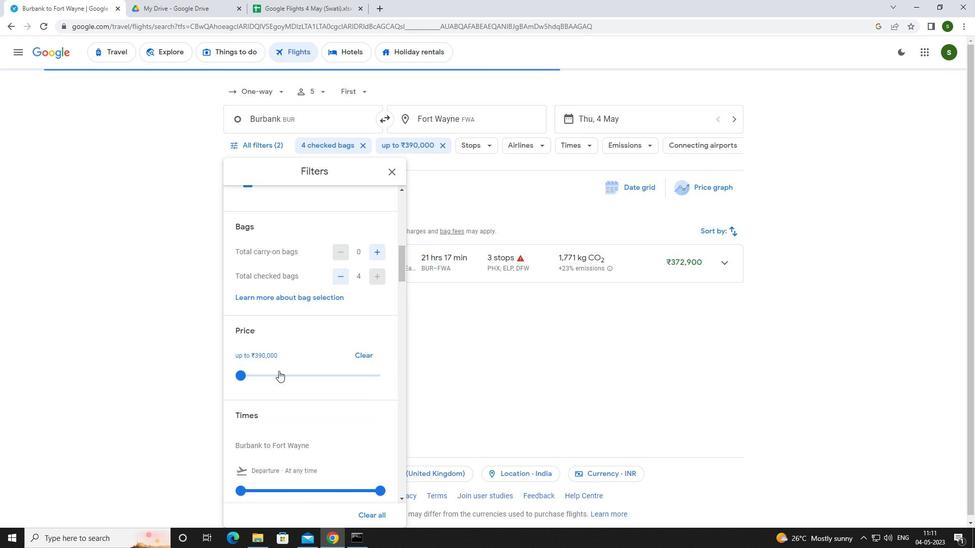 
Action: Mouse scrolled (278, 370) with delta (0, 0)
Screenshot: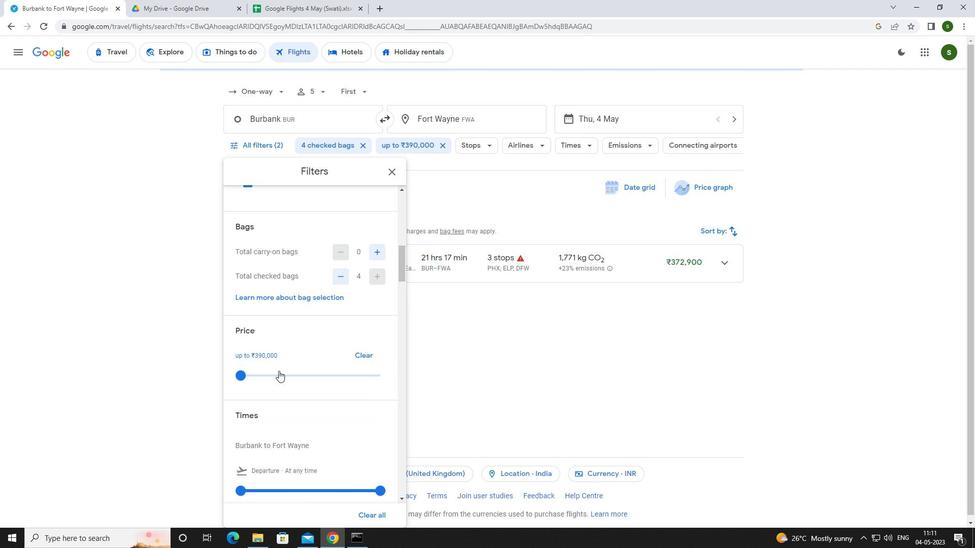 
Action: Mouse moved to (241, 391)
Screenshot: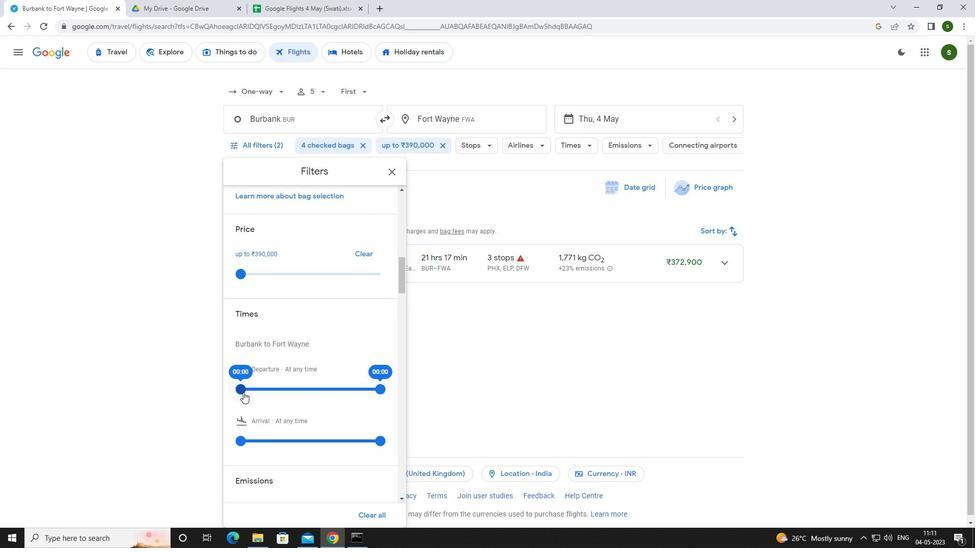 
Action: Mouse pressed left at (241, 391)
Screenshot: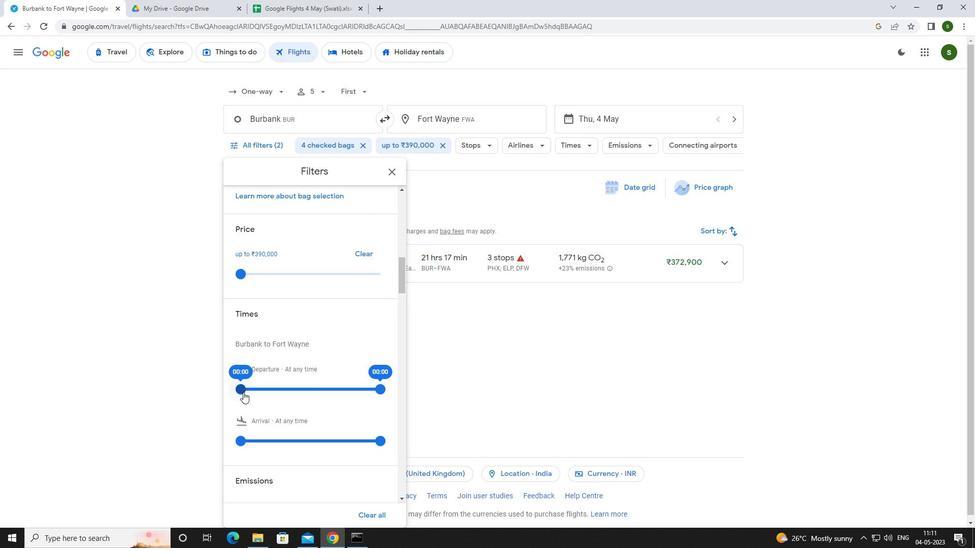 
Action: Mouse moved to (468, 367)
Screenshot: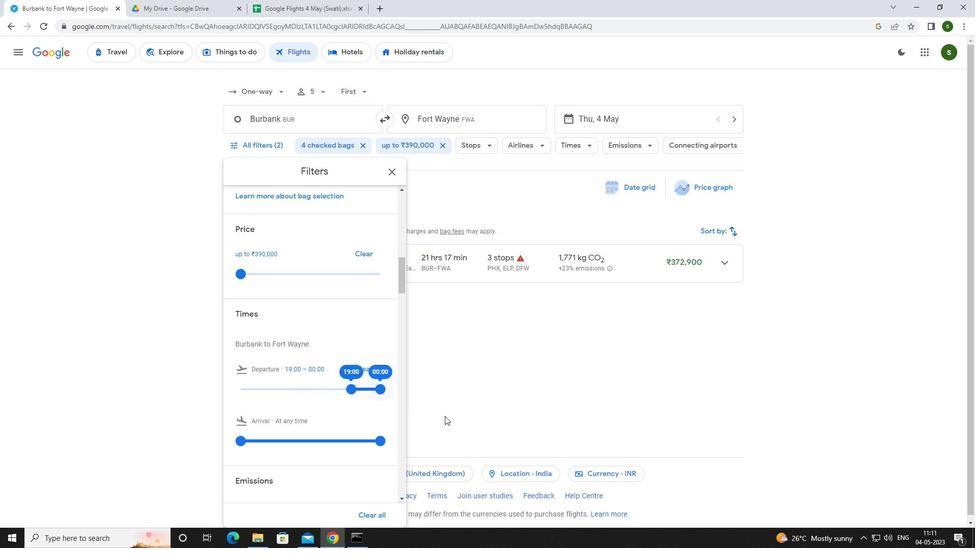 
Action: Mouse pressed left at (468, 367)
Screenshot: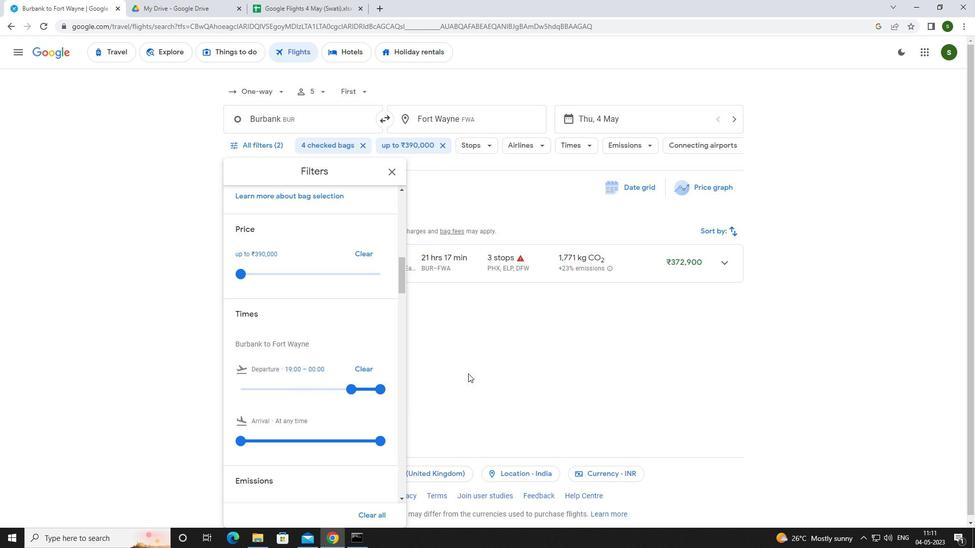 
Action: Mouse moved to (468, 366)
Screenshot: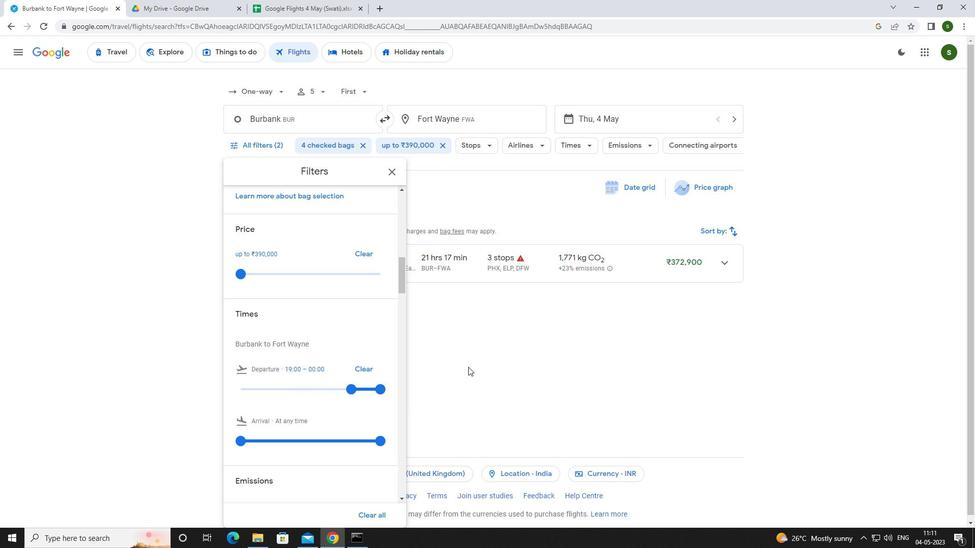 
